 Task: Research Airbnb properties in Adilcevaz, Turkey from 26th December, 2023 to 28th December, 2023 for 2 adults. Place can be private room with 1  bedroom having 2 beds and 1 bathroom. Property type can be flat. Amenities needed are: wifi, washing machine.
Action: Mouse moved to (413, 112)
Screenshot: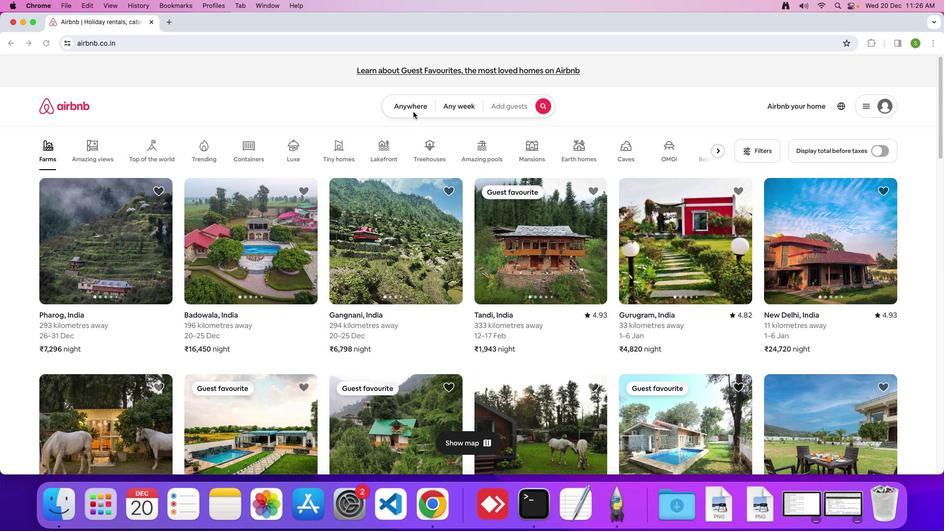 
Action: Mouse pressed left at (413, 112)
Screenshot: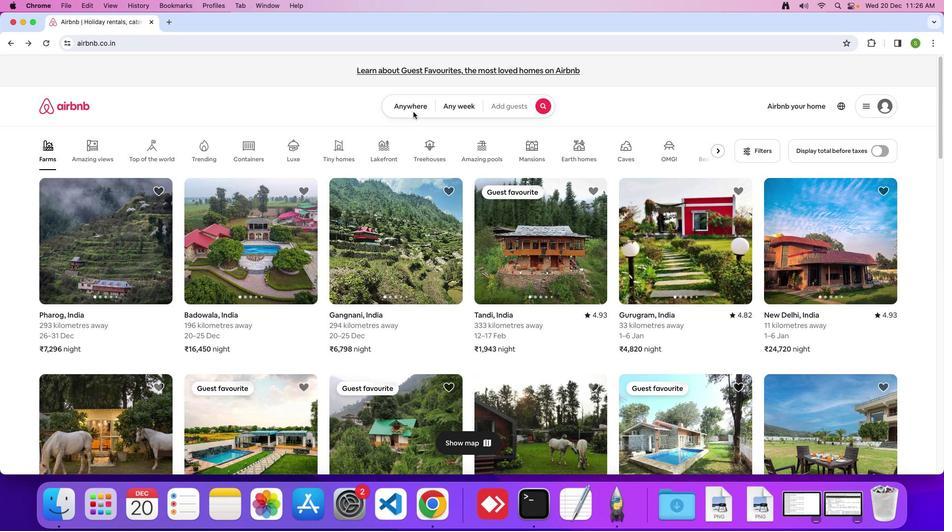 
Action: Mouse moved to (410, 107)
Screenshot: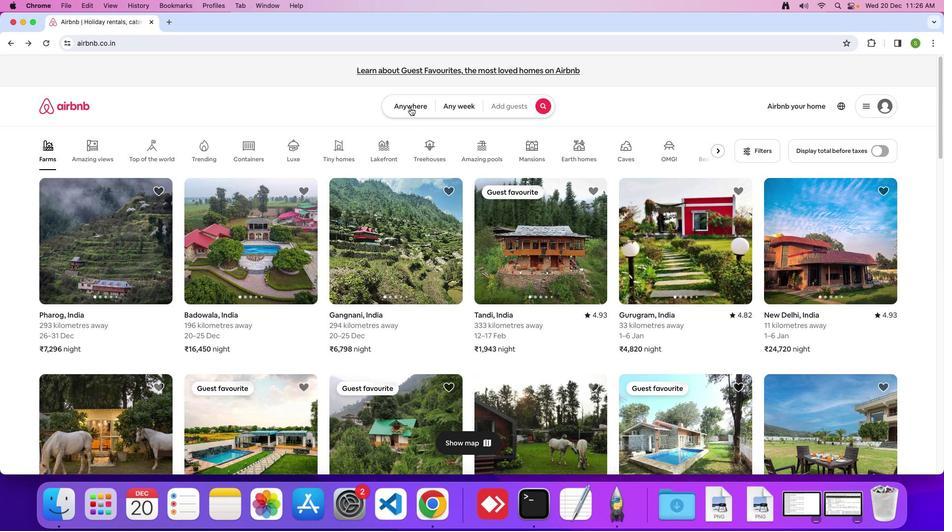 
Action: Mouse pressed left at (410, 107)
Screenshot: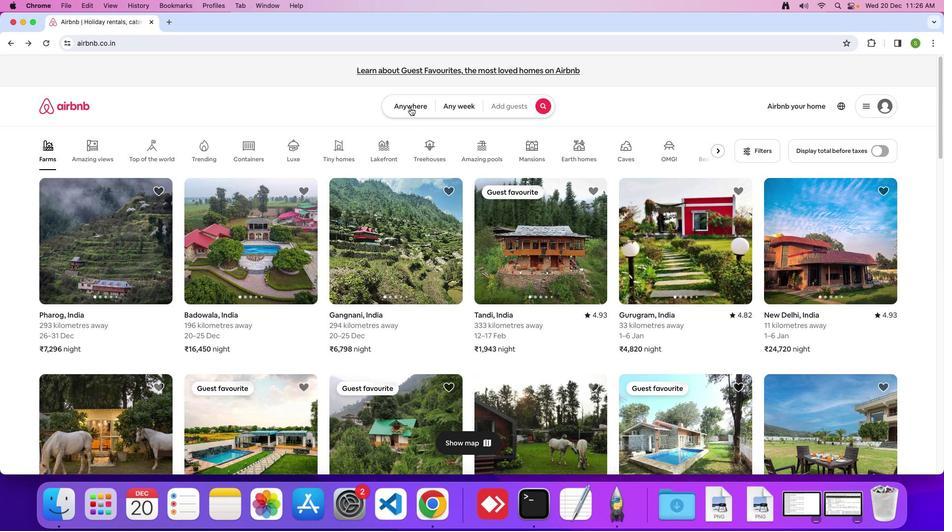 
Action: Mouse moved to (351, 138)
Screenshot: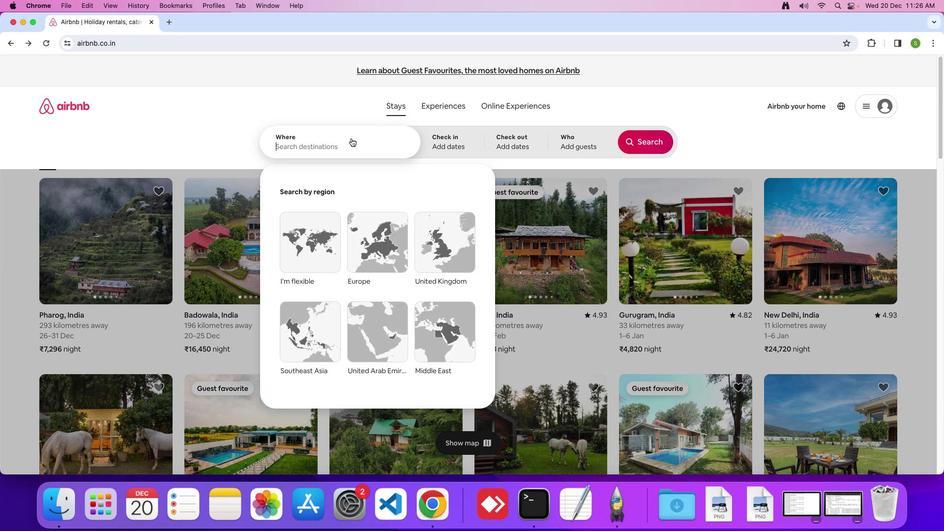 
Action: Mouse pressed left at (351, 138)
Screenshot: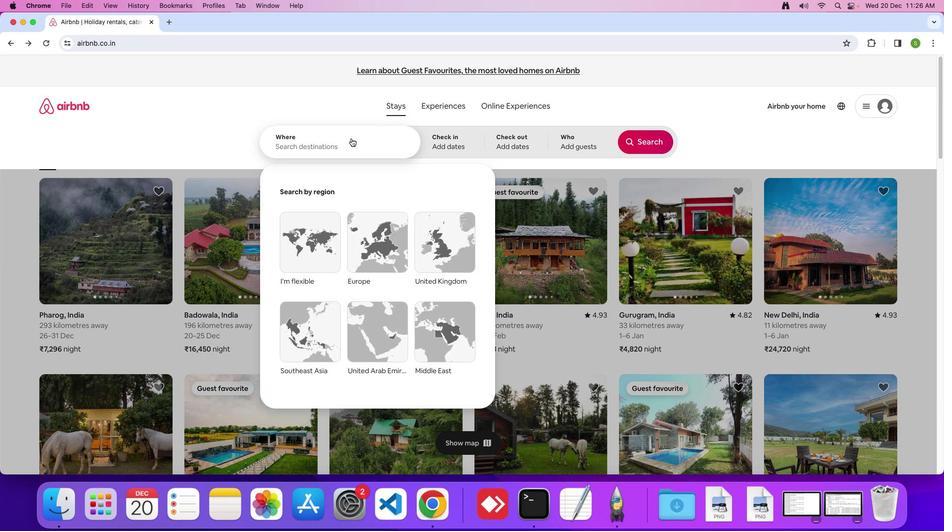 
Action: Key pressed 'A'Key.caps_lock'd''i''l''c''e''v''a''z'','Key.spaceKey.shift'T''u''r''k''e''y'Key.enter
Screenshot: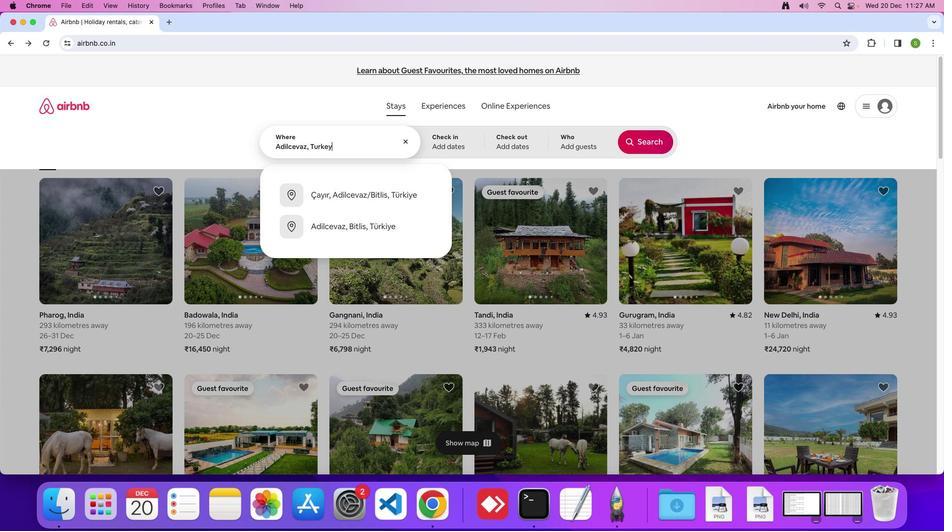 
Action: Mouse moved to (348, 358)
Screenshot: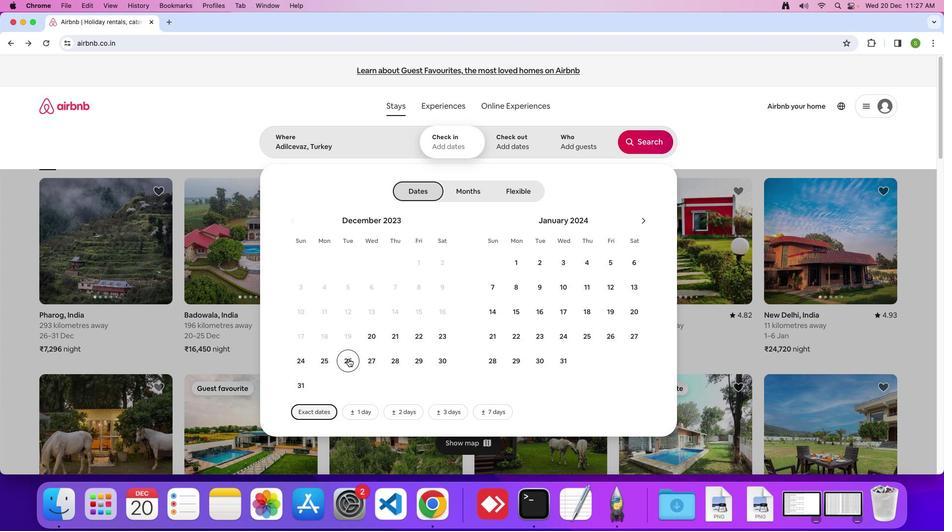 
Action: Mouse pressed left at (348, 358)
Screenshot: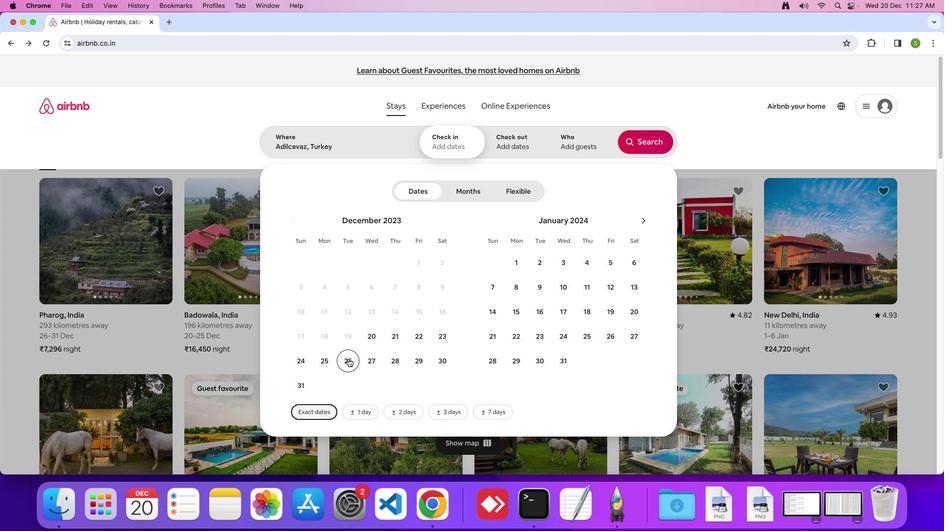 
Action: Mouse moved to (396, 363)
Screenshot: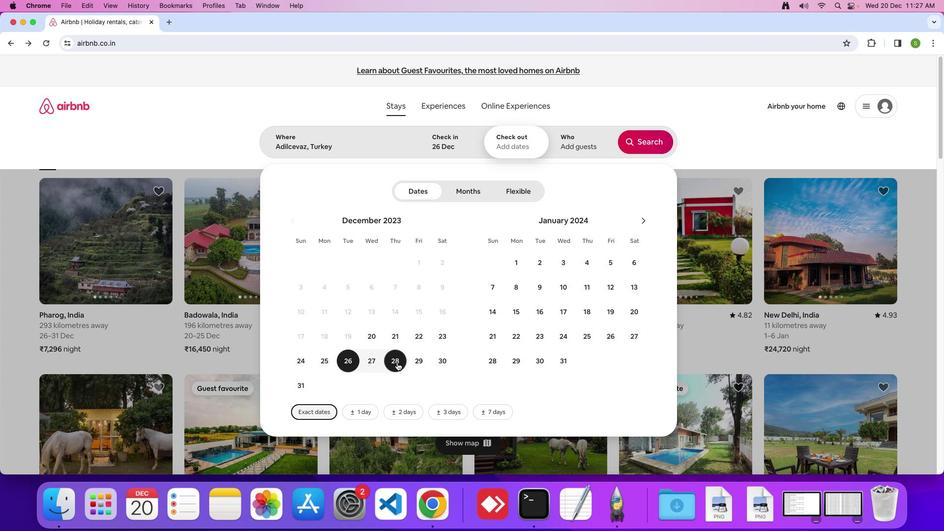 
Action: Mouse pressed left at (396, 363)
Screenshot: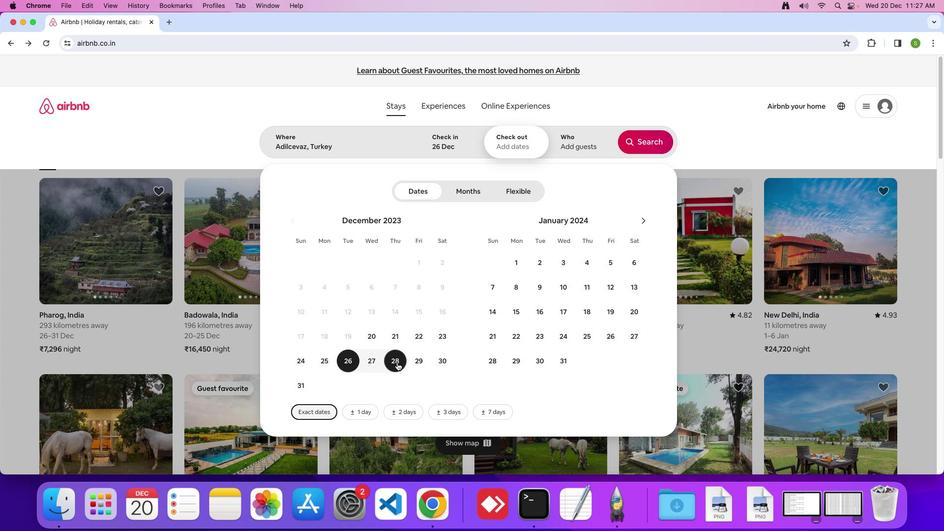 
Action: Mouse moved to (565, 139)
Screenshot: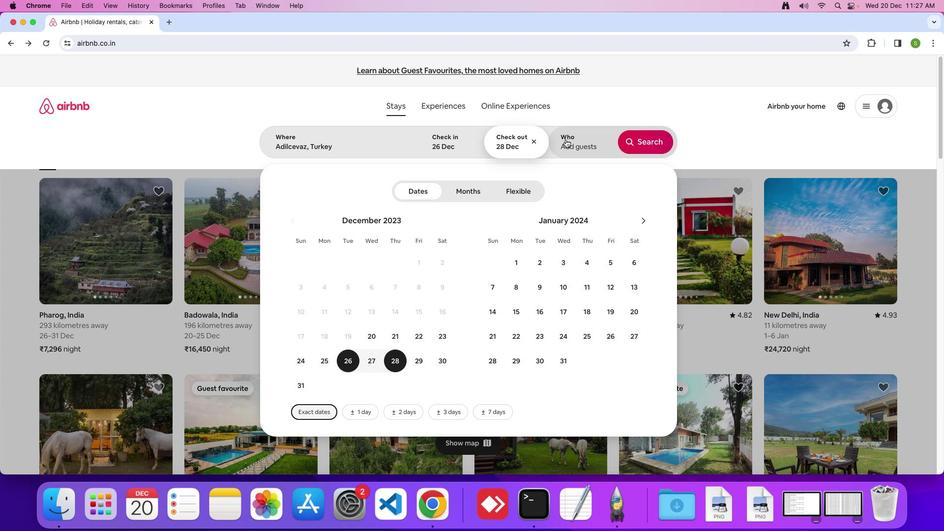 
Action: Mouse pressed left at (565, 139)
Screenshot: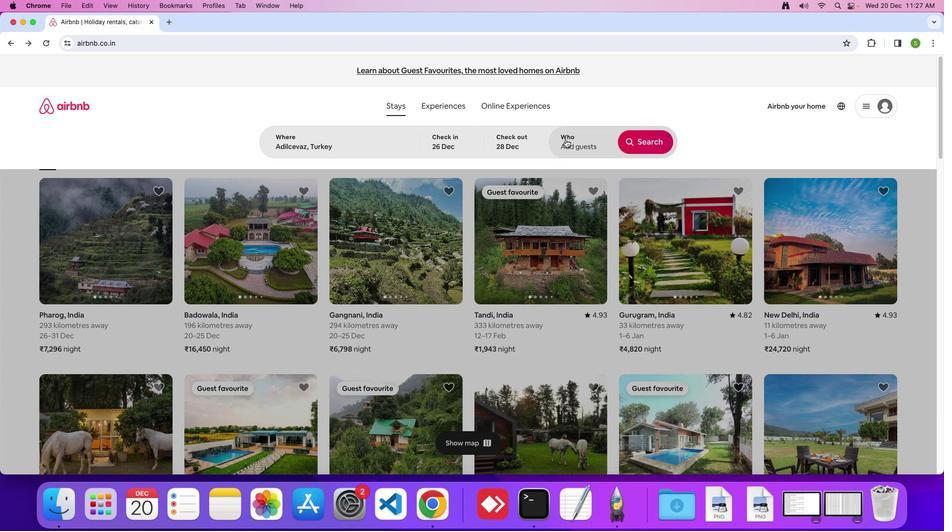 
Action: Mouse moved to (648, 196)
Screenshot: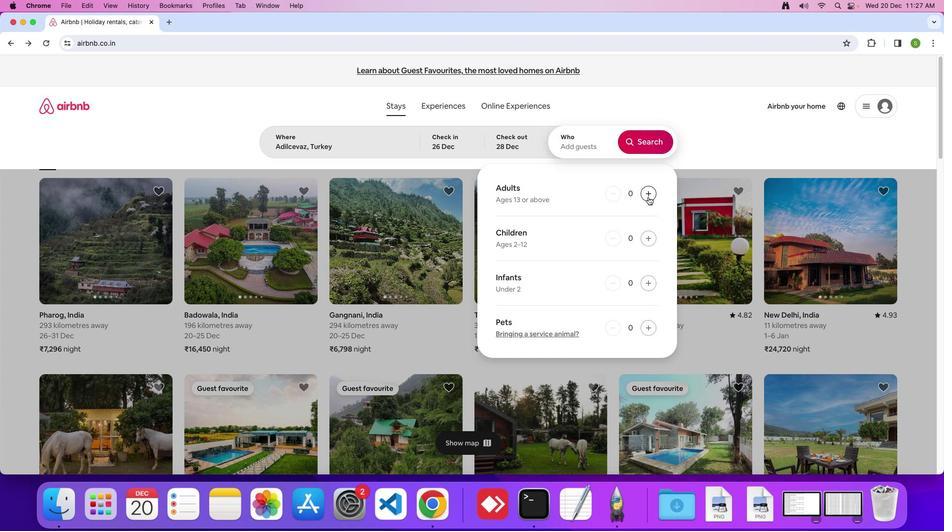 
Action: Mouse pressed left at (648, 196)
Screenshot: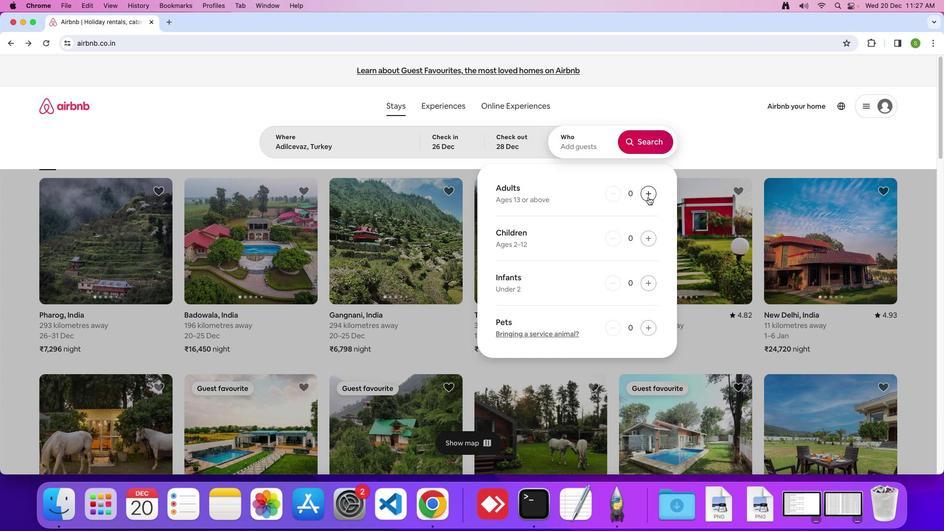 
Action: Mouse pressed left at (648, 196)
Screenshot: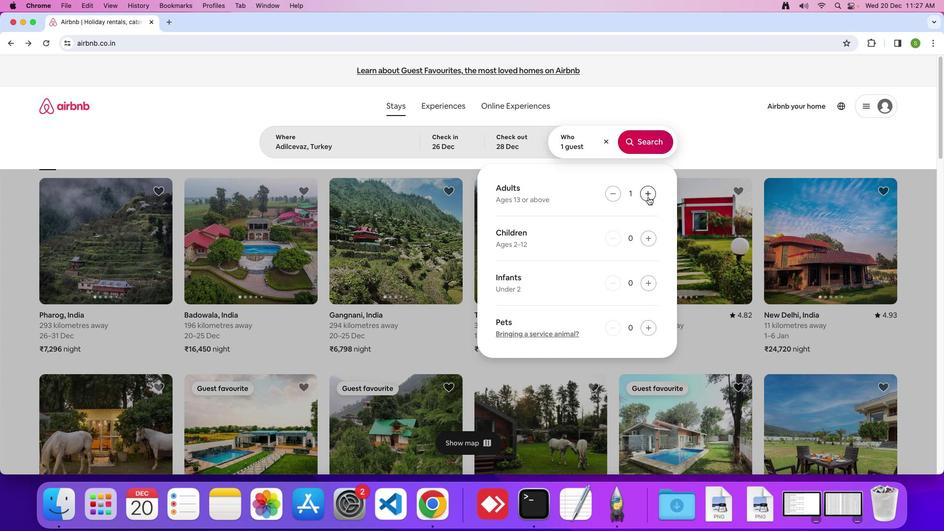 
Action: Mouse moved to (647, 147)
Screenshot: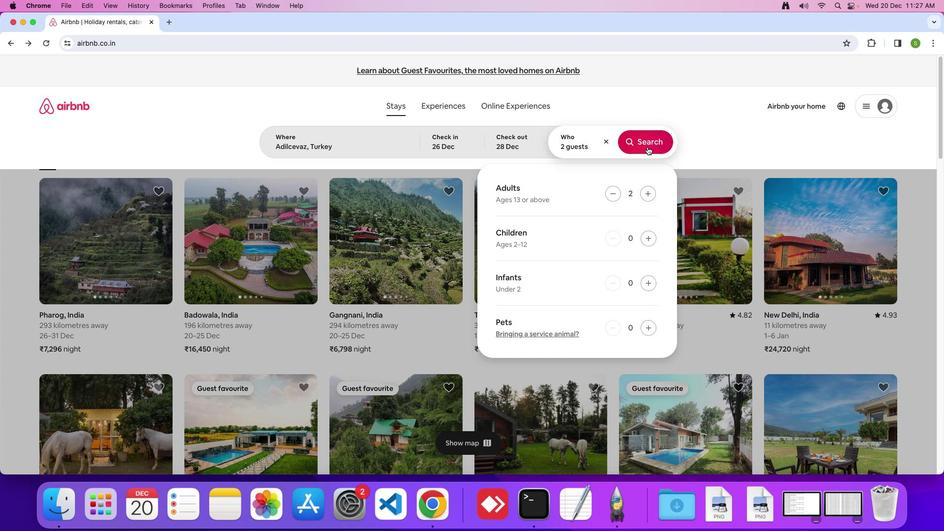 
Action: Mouse pressed left at (647, 147)
Screenshot: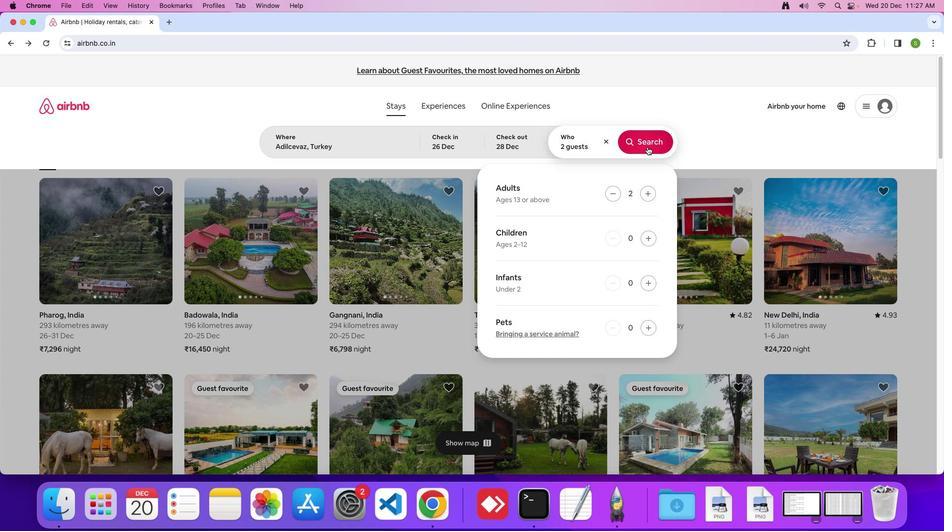 
Action: Mouse moved to (778, 116)
Screenshot: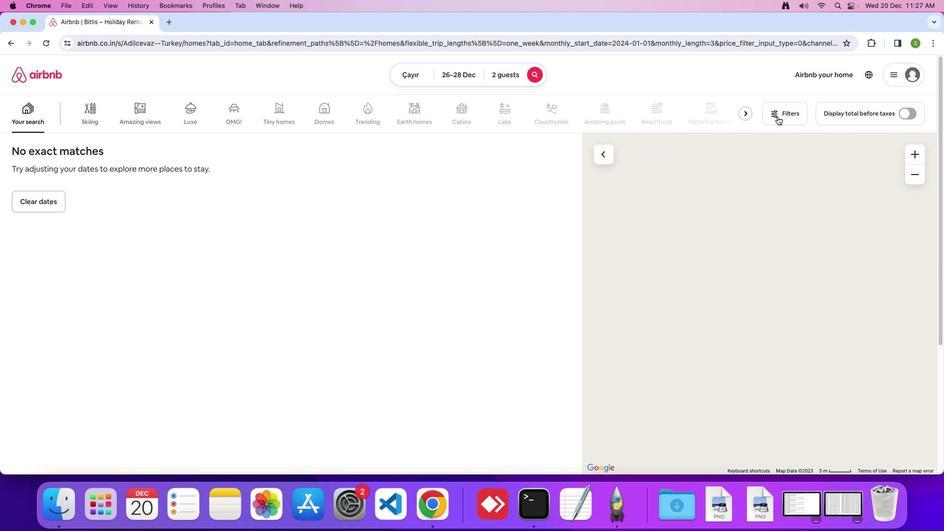 
Action: Mouse pressed left at (778, 116)
Screenshot: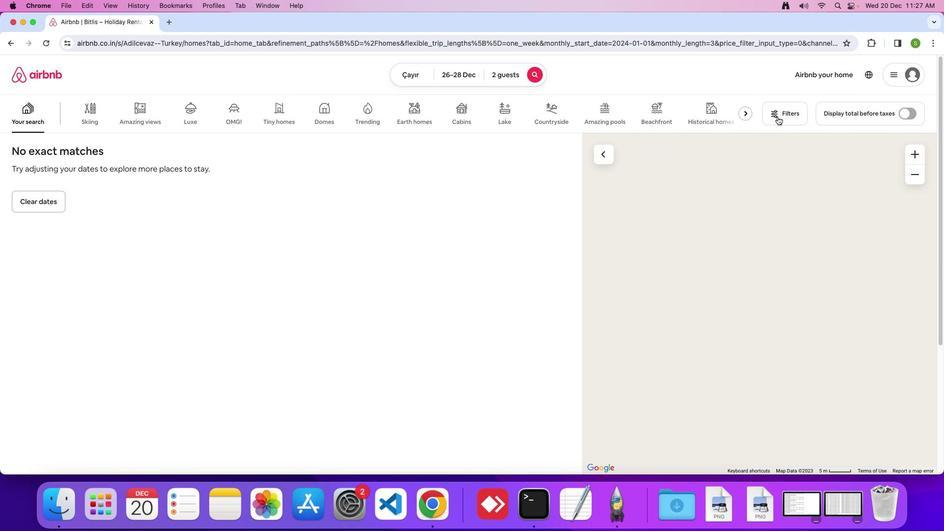 
Action: Mouse moved to (406, 298)
Screenshot: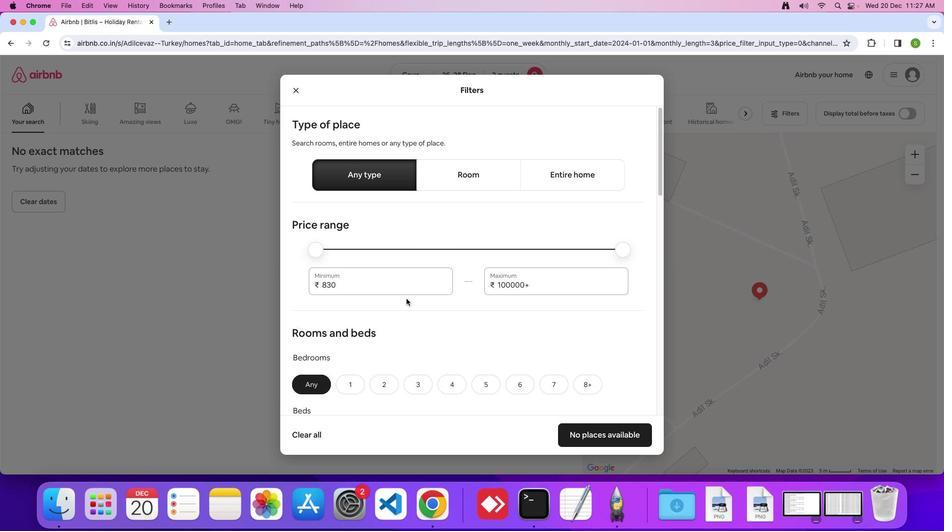 
Action: Mouse scrolled (406, 298) with delta (0, 0)
Screenshot: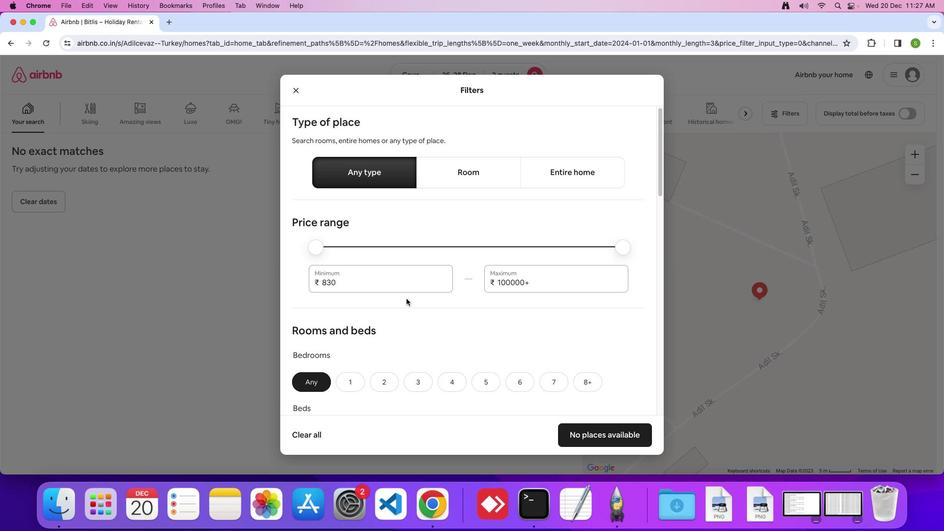 
Action: Mouse scrolled (406, 298) with delta (0, 0)
Screenshot: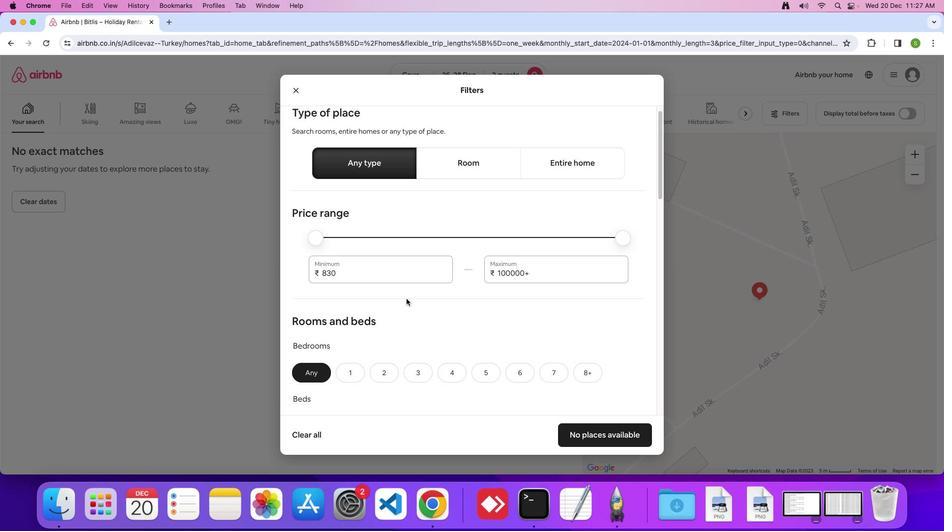 
Action: Mouse scrolled (406, 298) with delta (0, 0)
Screenshot: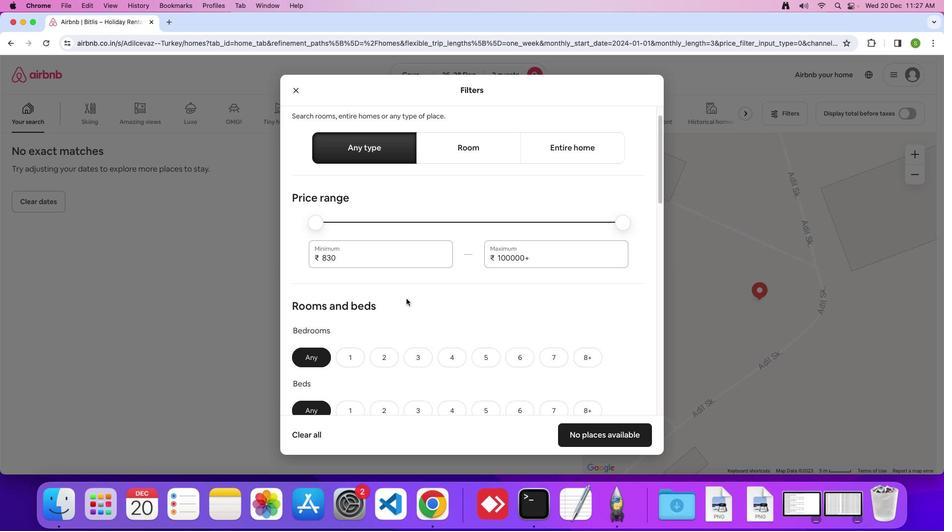 
Action: Mouse scrolled (406, 298) with delta (0, 0)
Screenshot: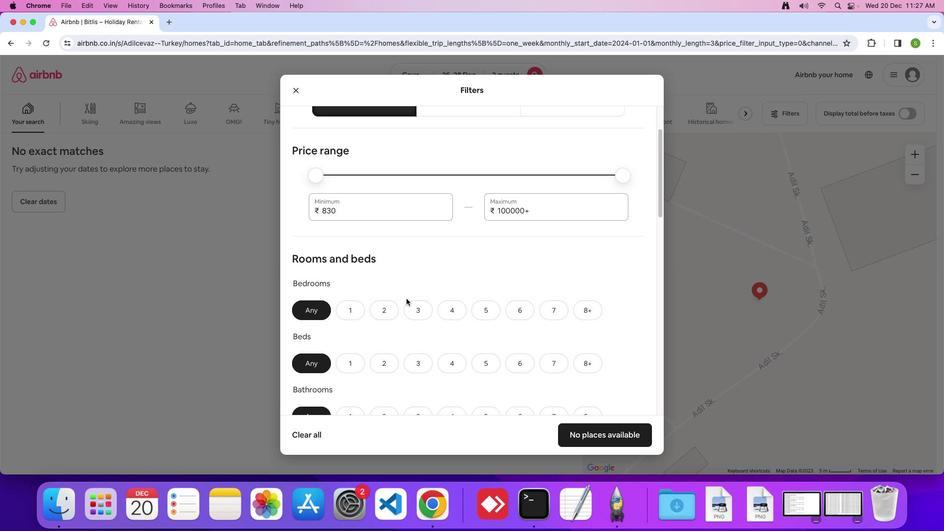 
Action: Mouse scrolled (406, 298) with delta (0, 0)
Screenshot: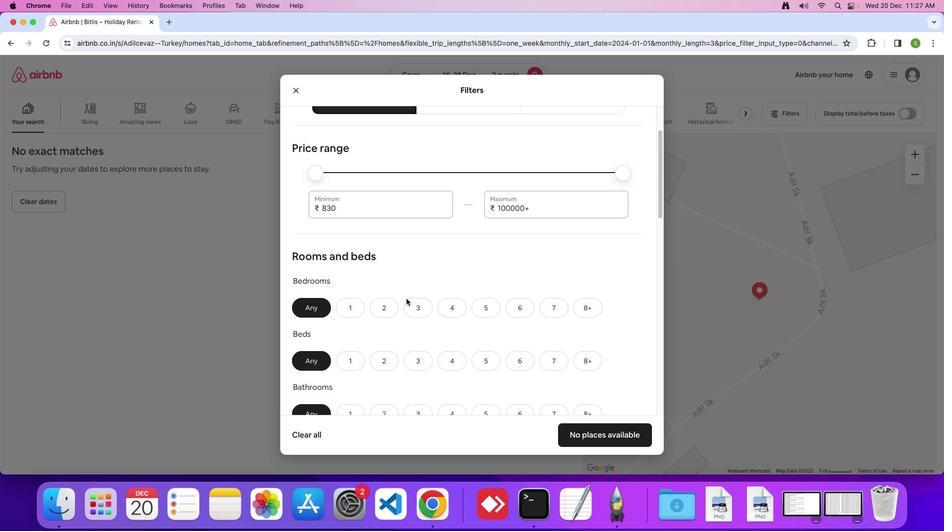 
Action: Mouse scrolled (406, 298) with delta (0, 0)
Screenshot: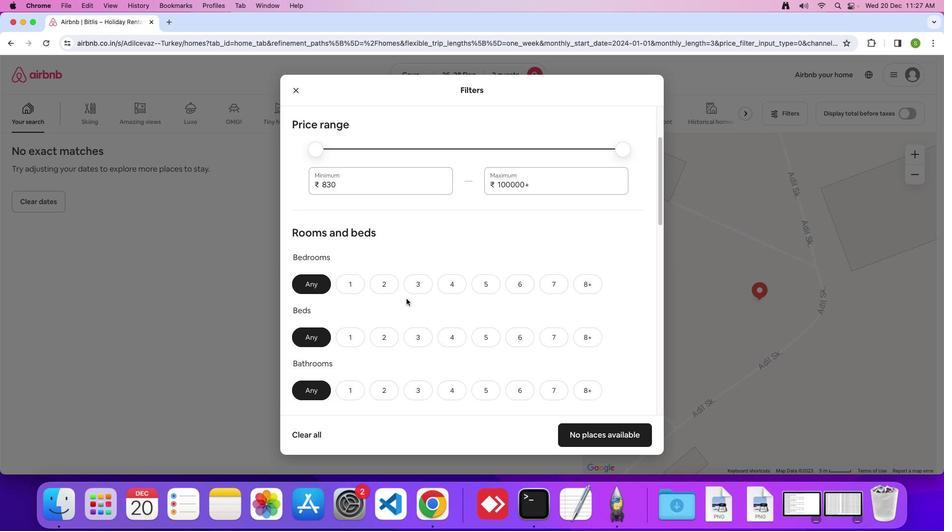 
Action: Mouse moved to (354, 275)
Screenshot: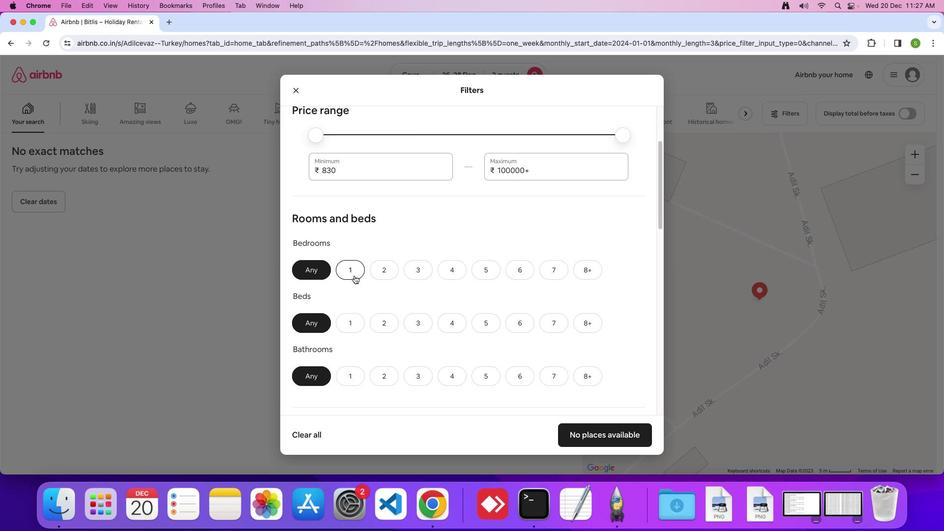
Action: Mouse pressed left at (354, 275)
Screenshot: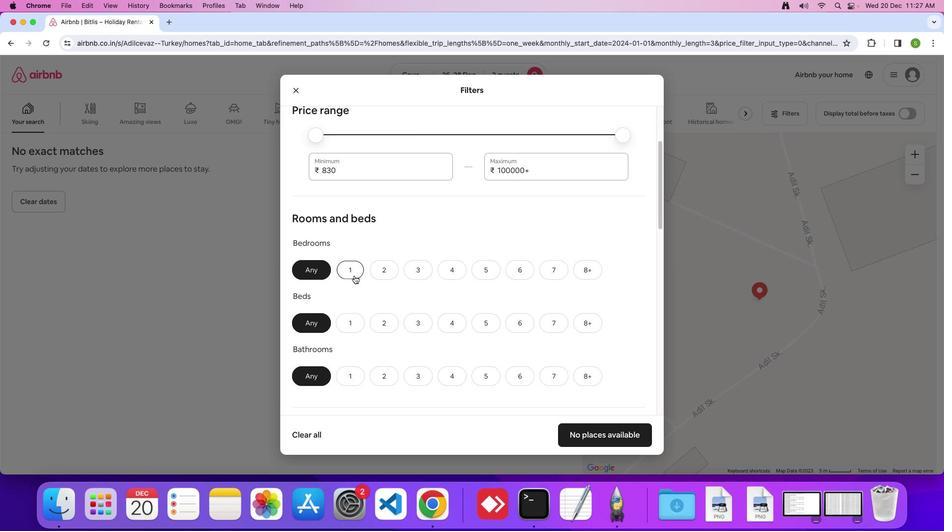 
Action: Mouse moved to (378, 325)
Screenshot: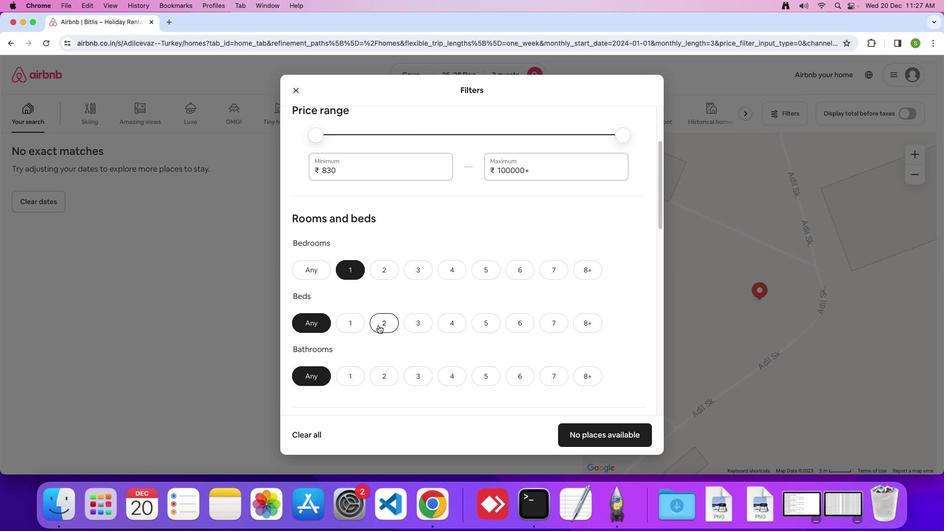 
Action: Mouse pressed left at (378, 325)
Screenshot: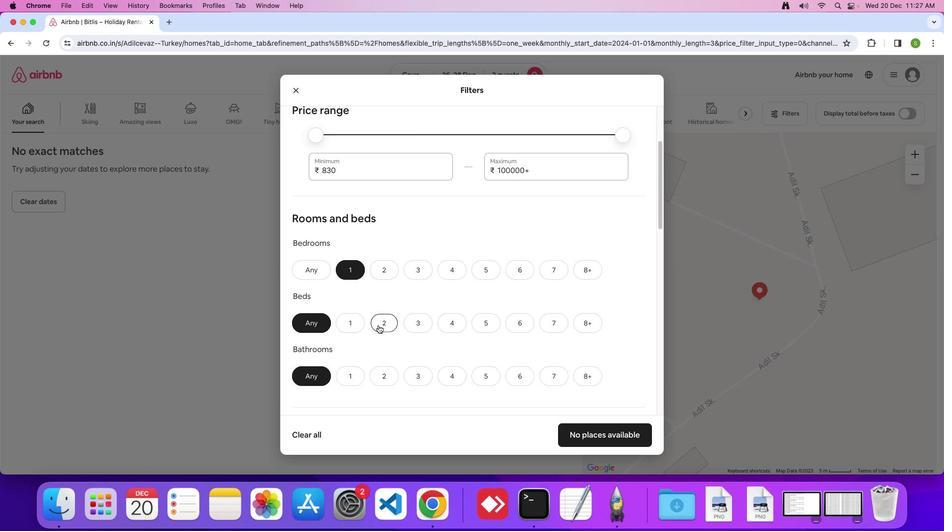 
Action: Mouse moved to (346, 376)
Screenshot: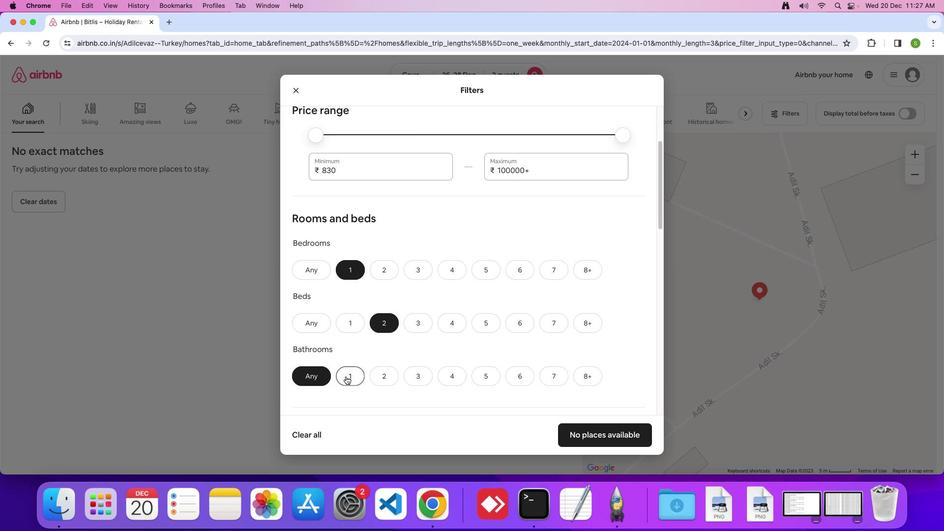 
Action: Mouse pressed left at (346, 376)
Screenshot: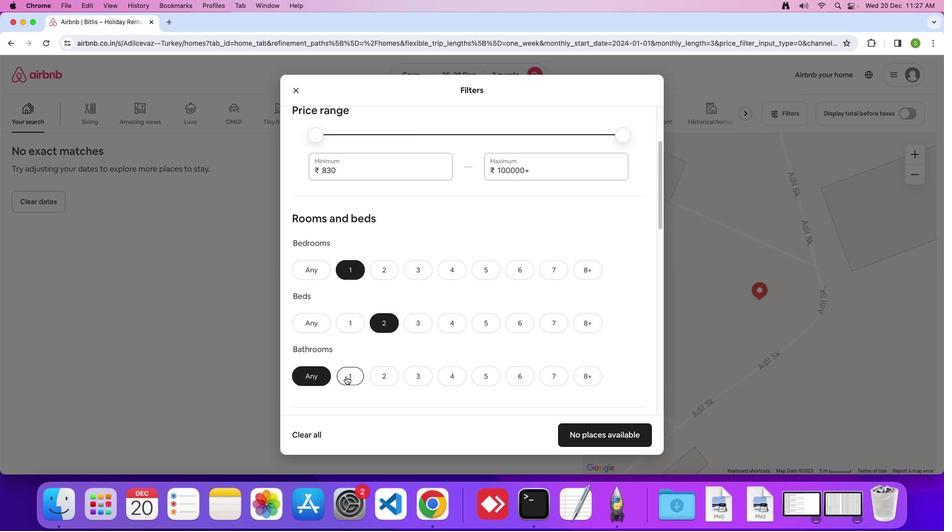 
Action: Mouse moved to (424, 324)
Screenshot: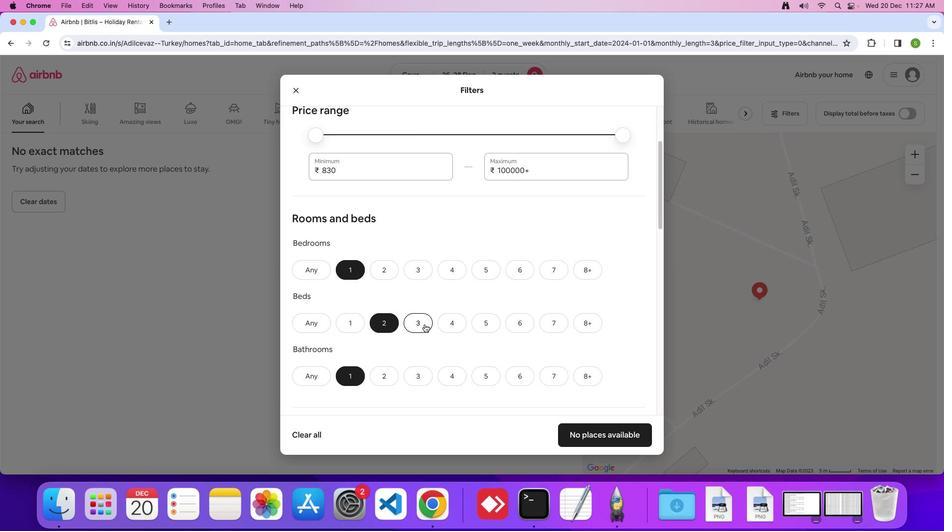
Action: Mouse scrolled (424, 324) with delta (0, 0)
Screenshot: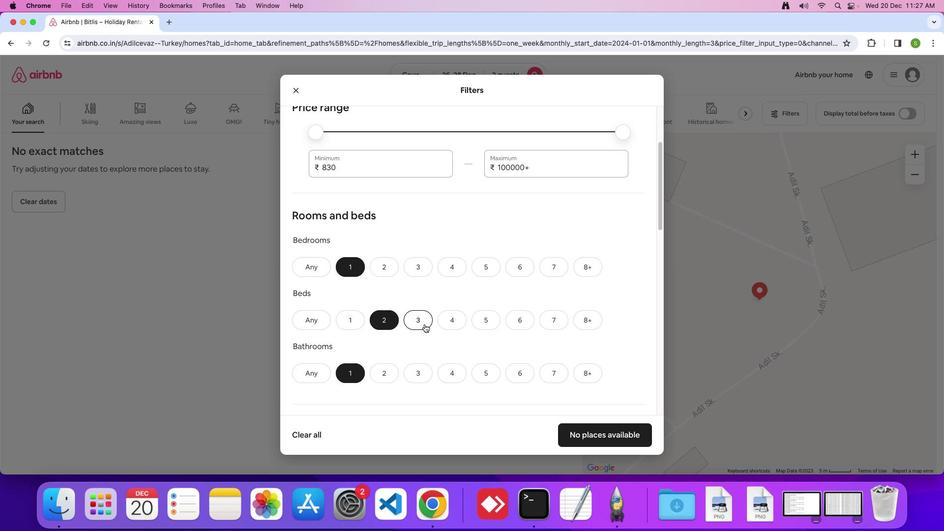 
Action: Mouse scrolled (424, 324) with delta (0, 0)
Screenshot: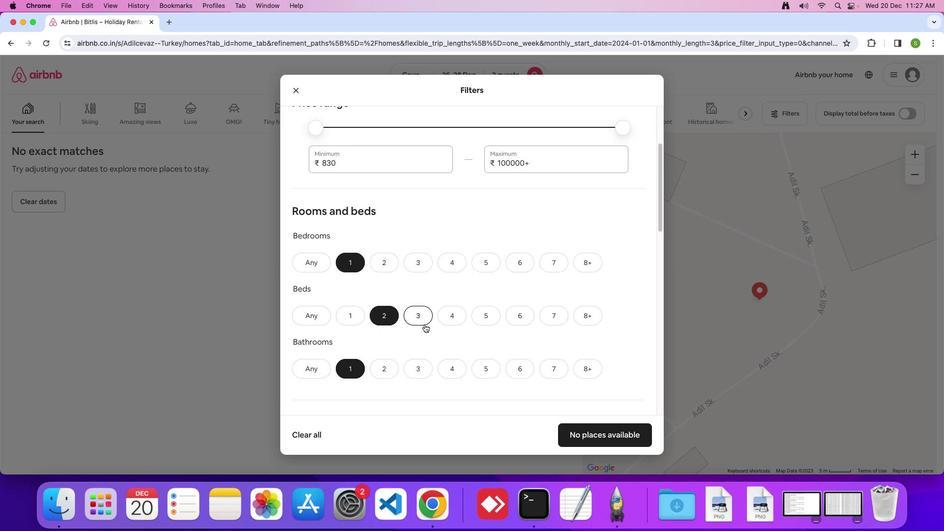 
Action: Mouse scrolled (424, 324) with delta (0, 0)
Screenshot: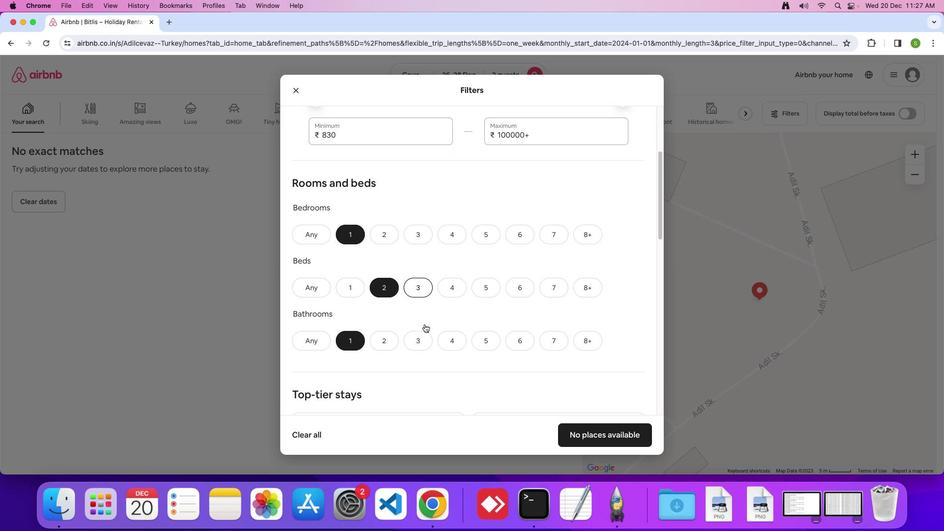 
Action: Mouse scrolled (424, 324) with delta (0, 0)
Screenshot: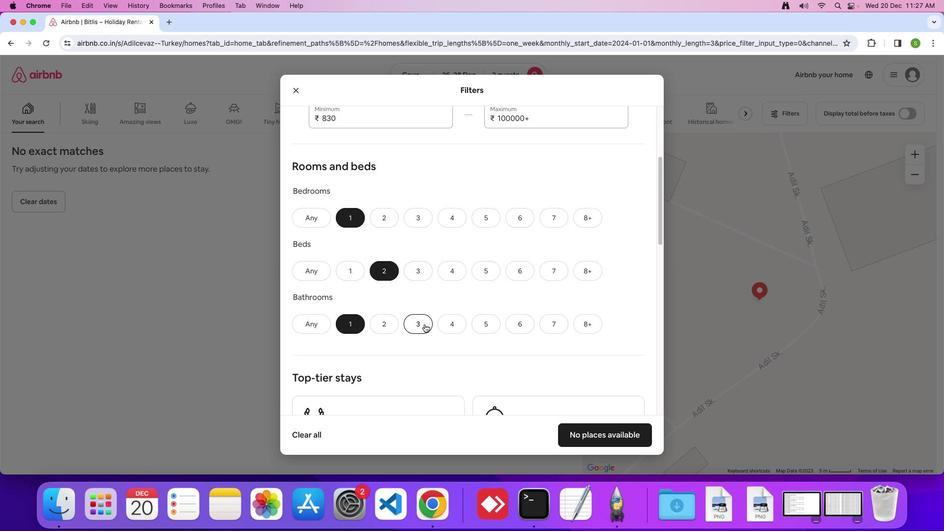 
Action: Mouse scrolled (424, 324) with delta (0, 0)
Screenshot: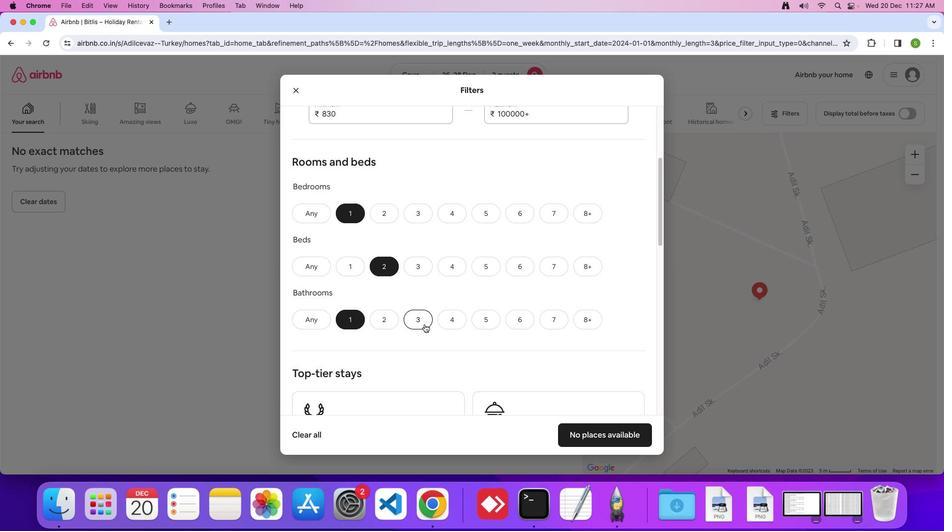 
Action: Mouse scrolled (424, 324) with delta (0, 0)
Screenshot: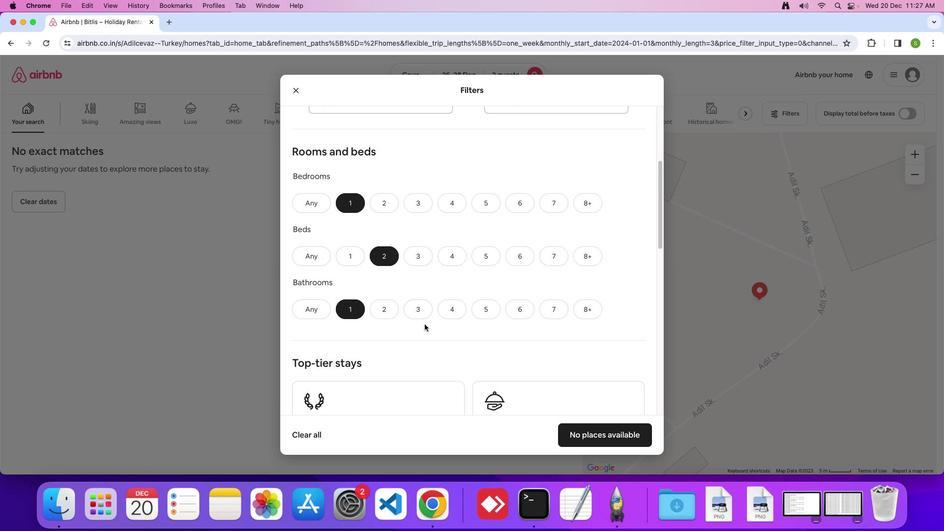 
Action: Mouse scrolled (424, 324) with delta (0, 0)
Screenshot: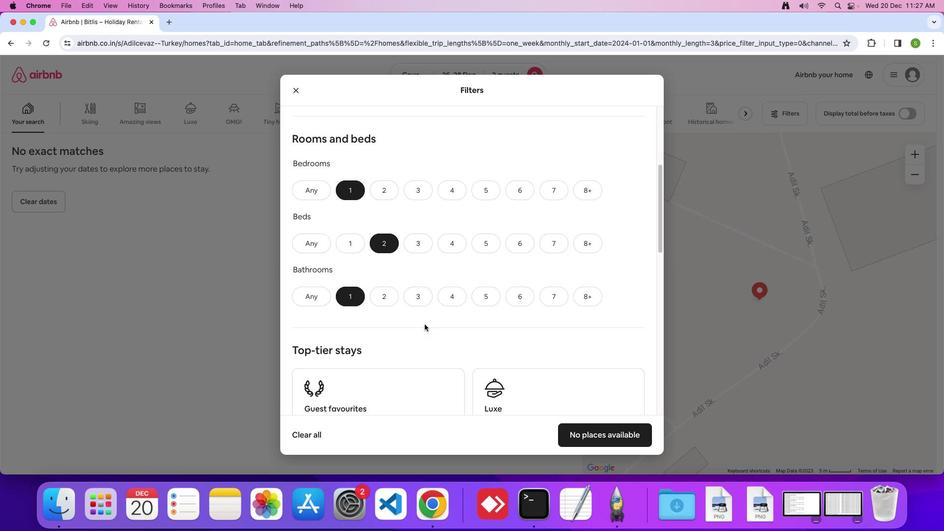
Action: Mouse scrolled (424, 324) with delta (0, 0)
Screenshot: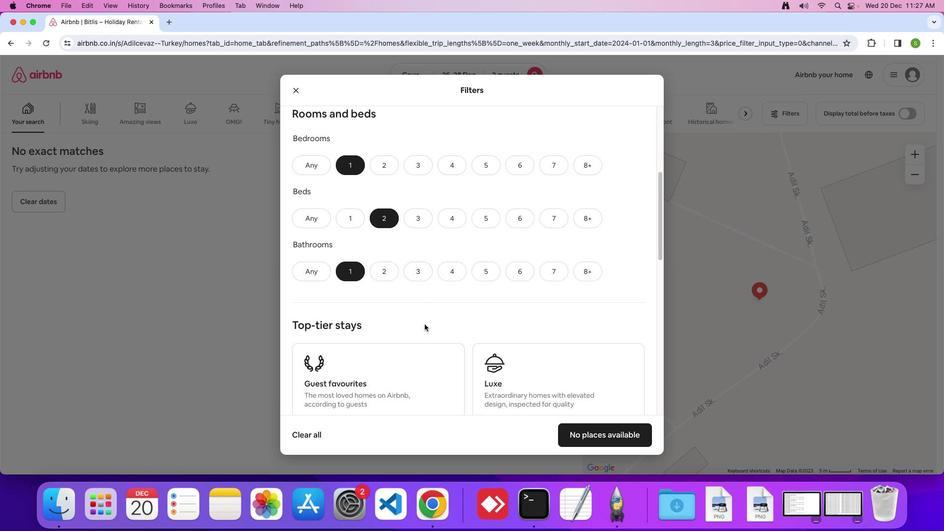 
Action: Mouse scrolled (424, 324) with delta (0, 0)
Screenshot: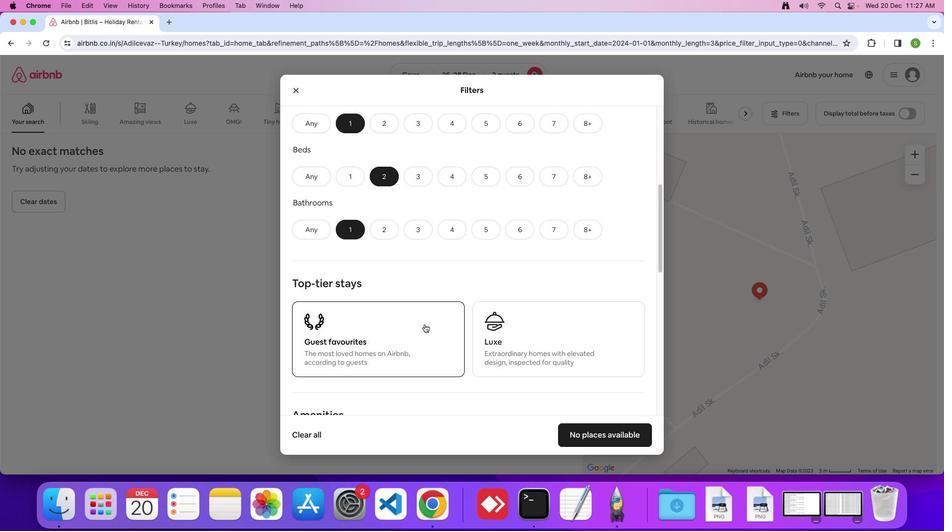 
Action: Mouse scrolled (424, 324) with delta (0, 0)
Screenshot: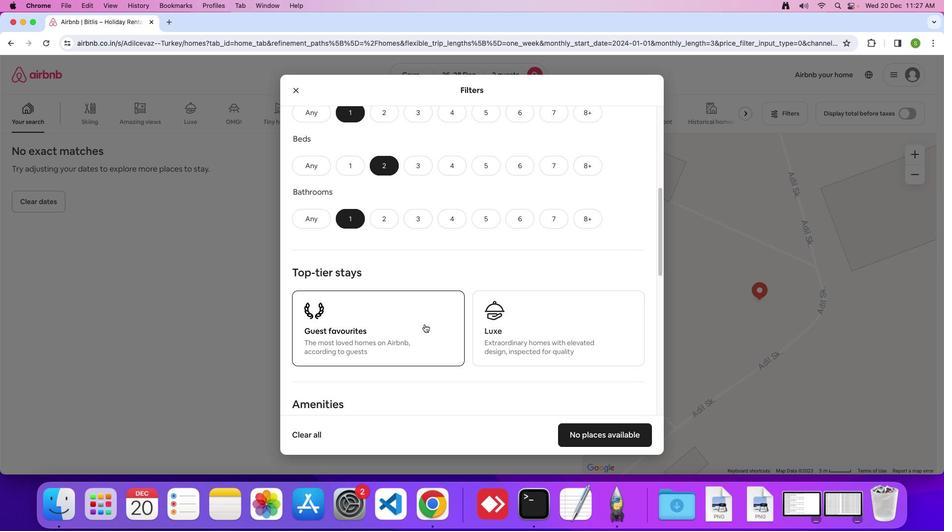 
Action: Mouse scrolled (424, 324) with delta (0, -1)
Screenshot: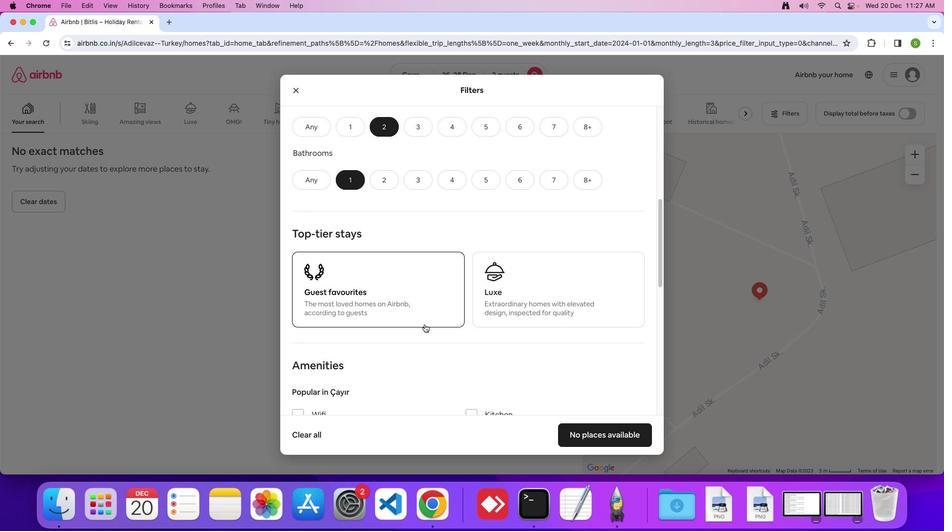 
Action: Mouse scrolled (424, 324) with delta (0, 0)
Screenshot: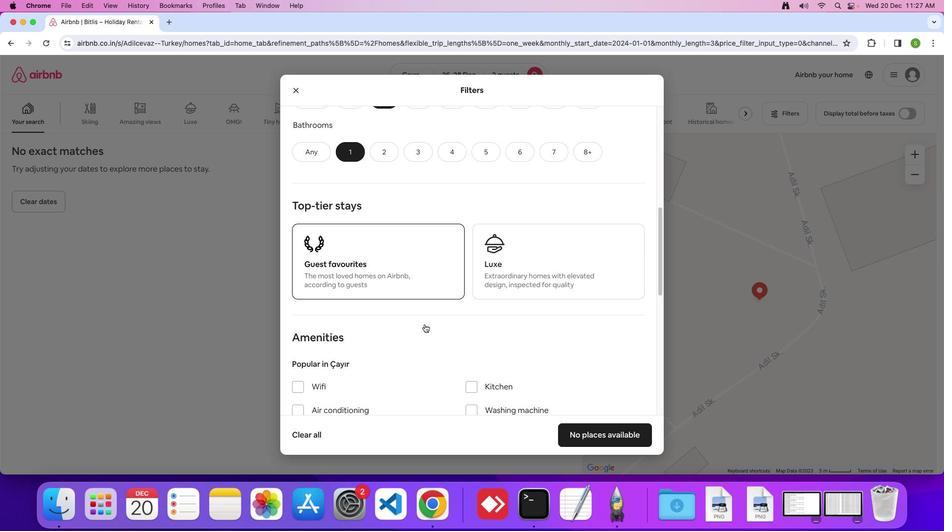 
Action: Mouse scrolled (424, 324) with delta (0, 0)
Screenshot: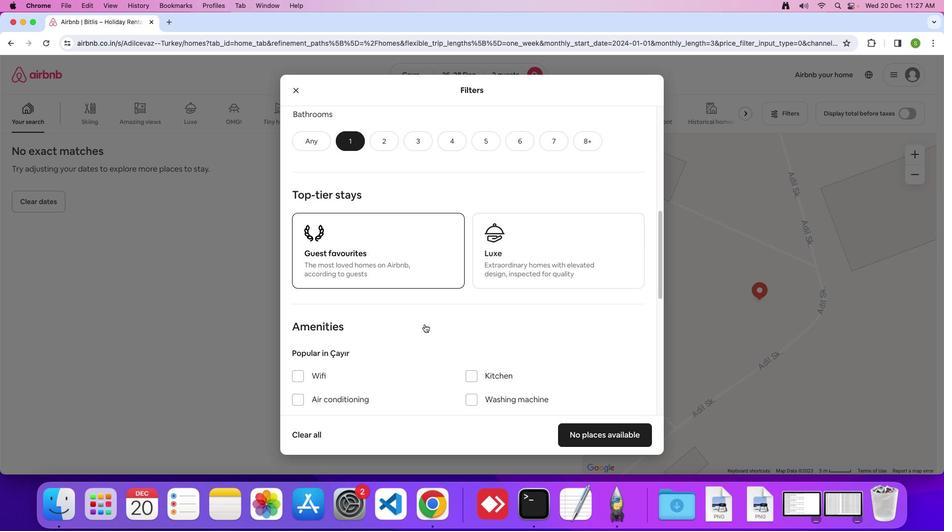 
Action: Mouse scrolled (424, 324) with delta (0, 0)
Screenshot: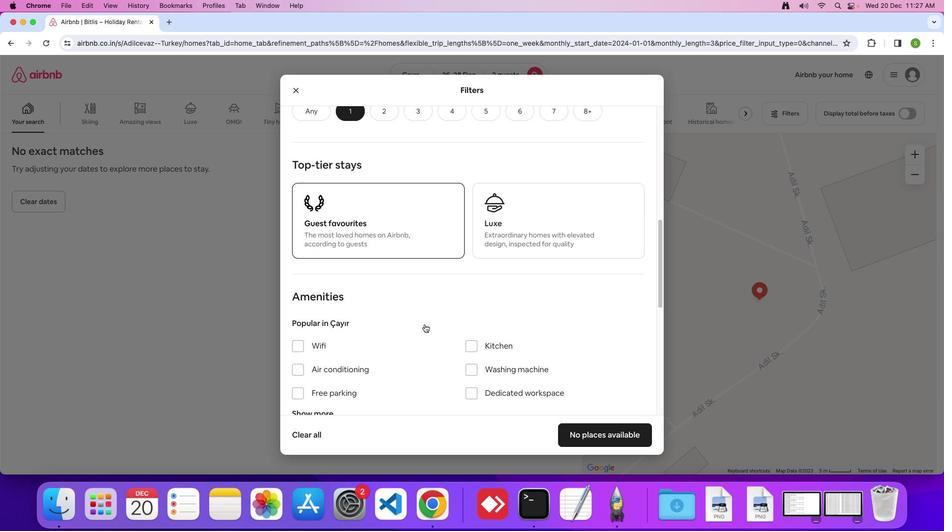 
Action: Mouse scrolled (424, 324) with delta (0, 0)
Screenshot: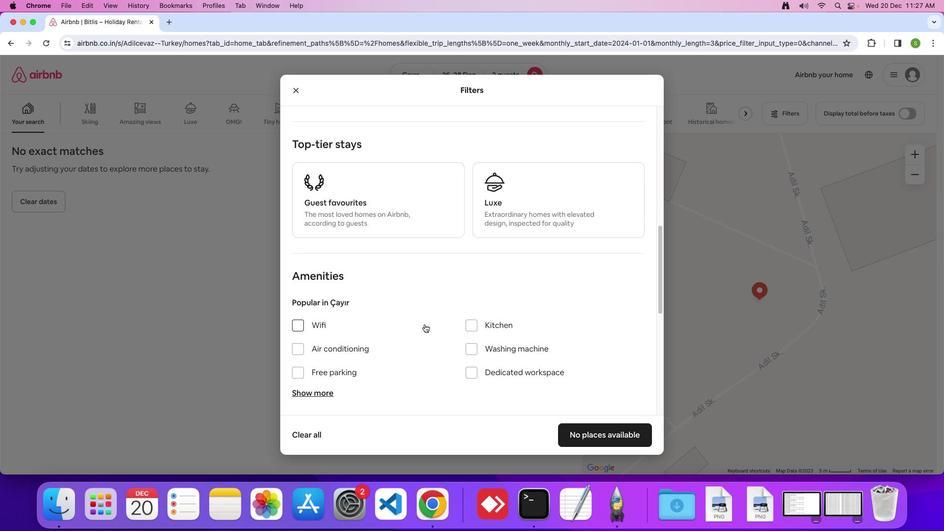 
Action: Mouse scrolled (424, 324) with delta (0, 0)
Screenshot: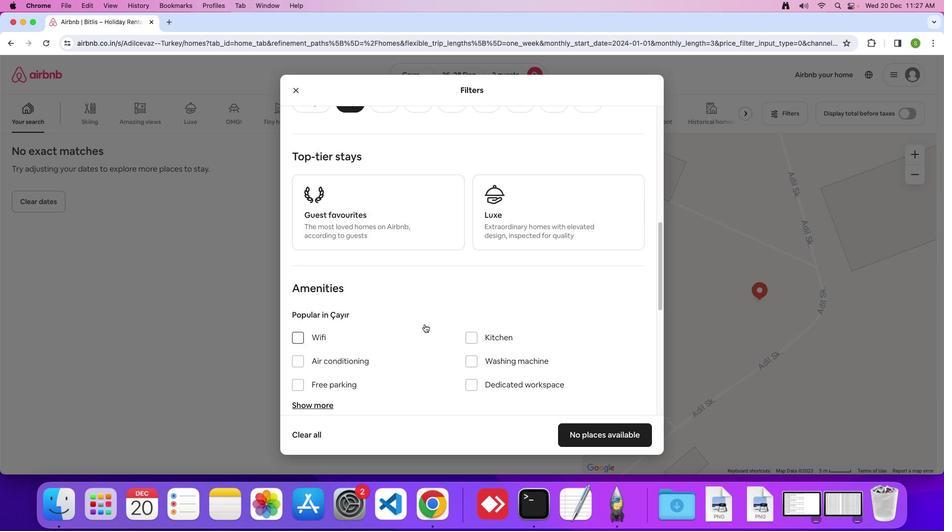 
Action: Mouse scrolled (424, 324) with delta (0, 1)
Screenshot: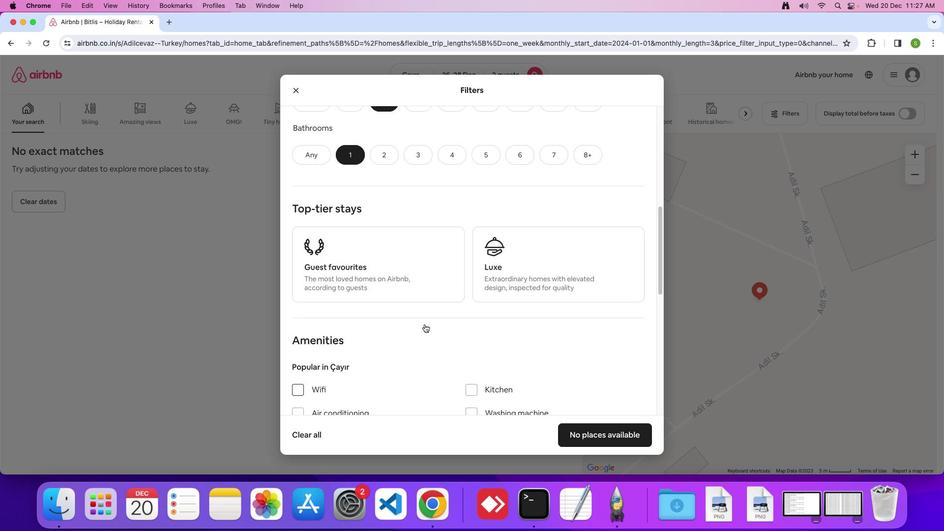 
Action: Mouse scrolled (424, 324) with delta (0, 0)
Screenshot: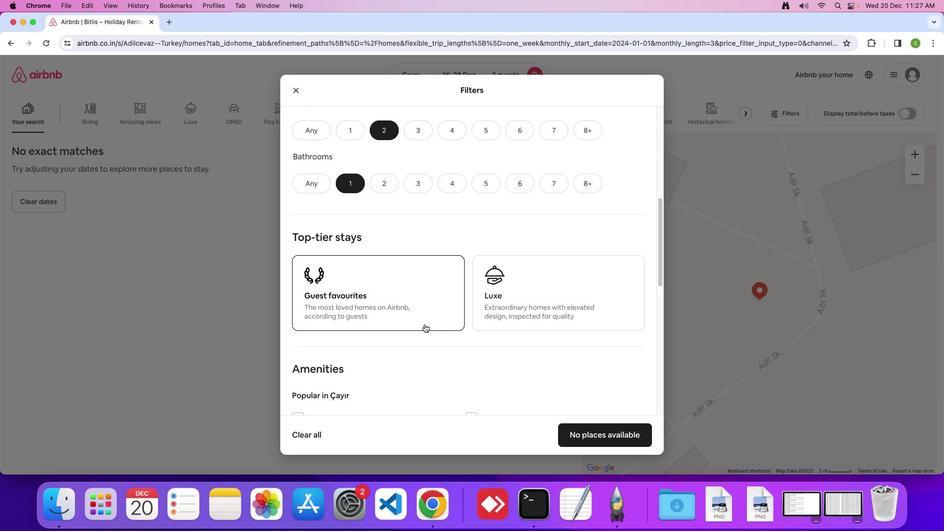 
Action: Mouse scrolled (424, 324) with delta (0, 0)
Screenshot: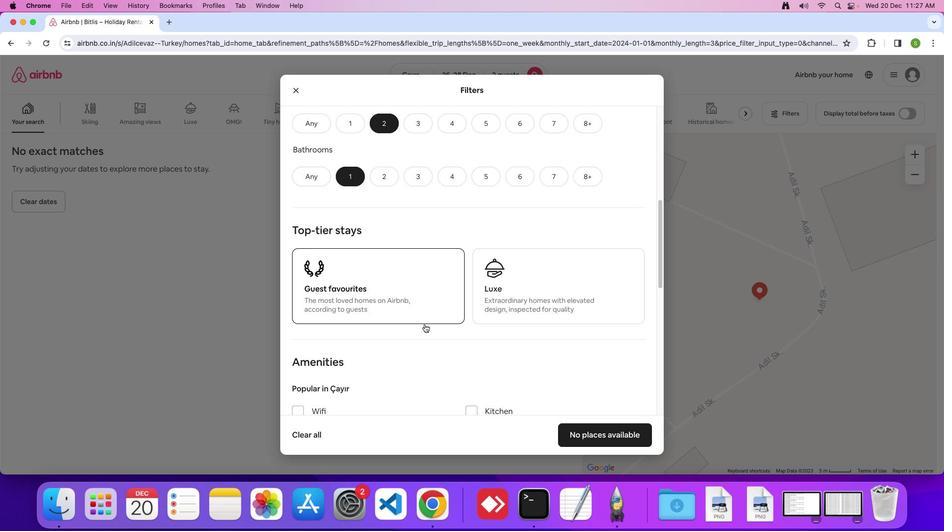 
Action: Mouse scrolled (424, 324) with delta (0, 0)
Screenshot: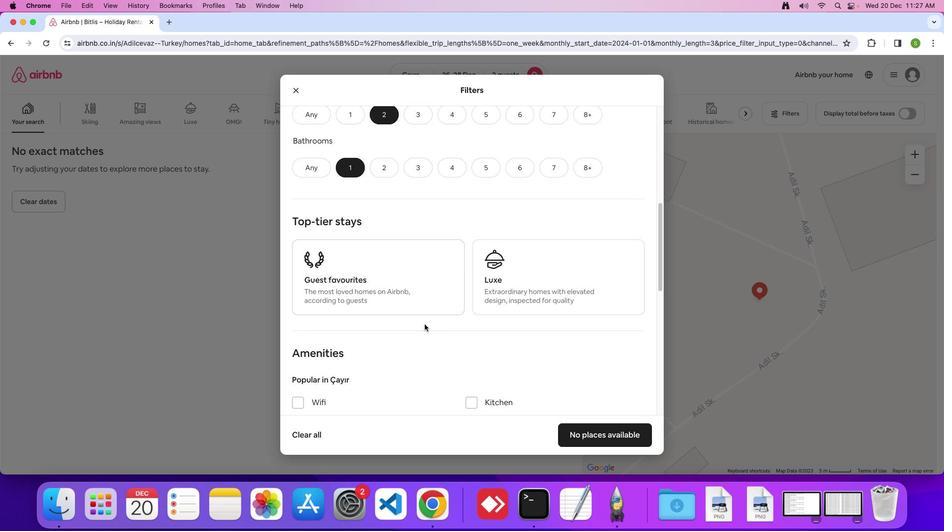 
Action: Mouse scrolled (424, 324) with delta (0, 0)
Screenshot: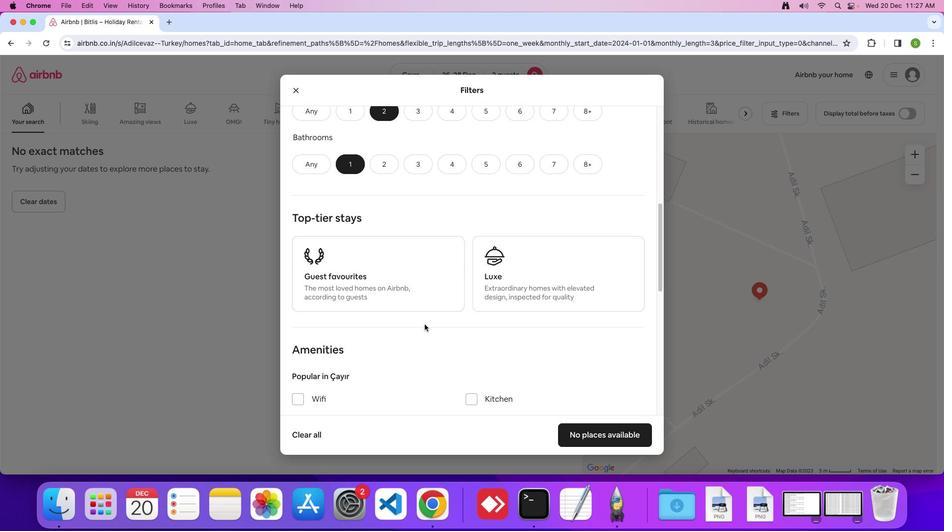 
Action: Mouse scrolled (424, 324) with delta (0, 0)
Screenshot: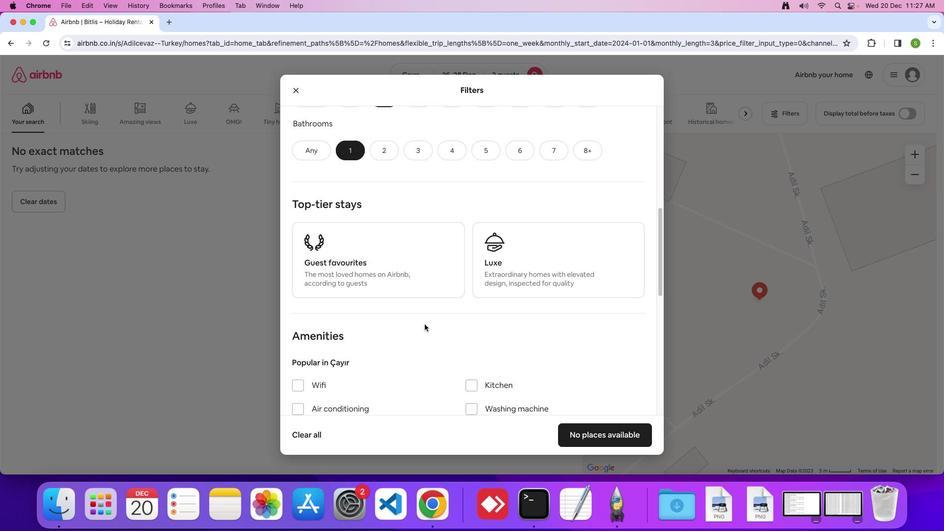 
Action: Mouse scrolled (424, 324) with delta (0, 0)
Screenshot: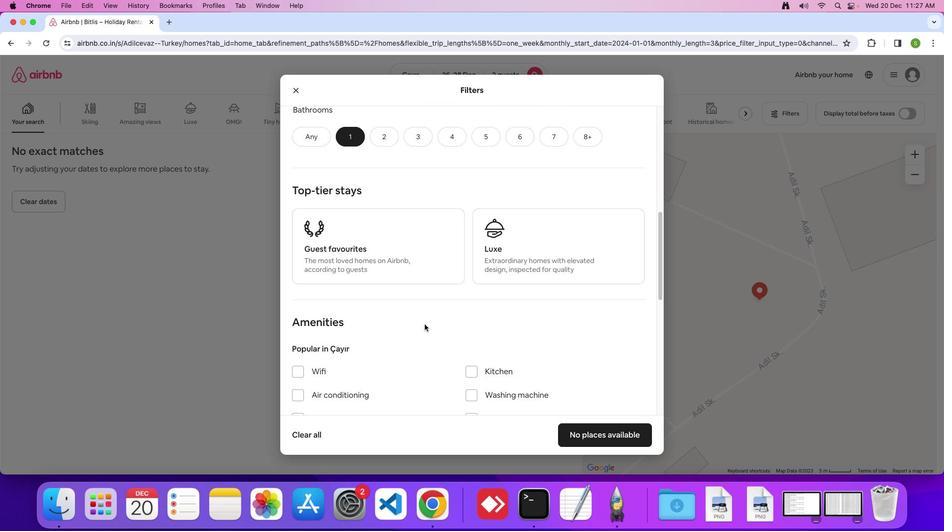
Action: Mouse scrolled (424, 324) with delta (0, -1)
Screenshot: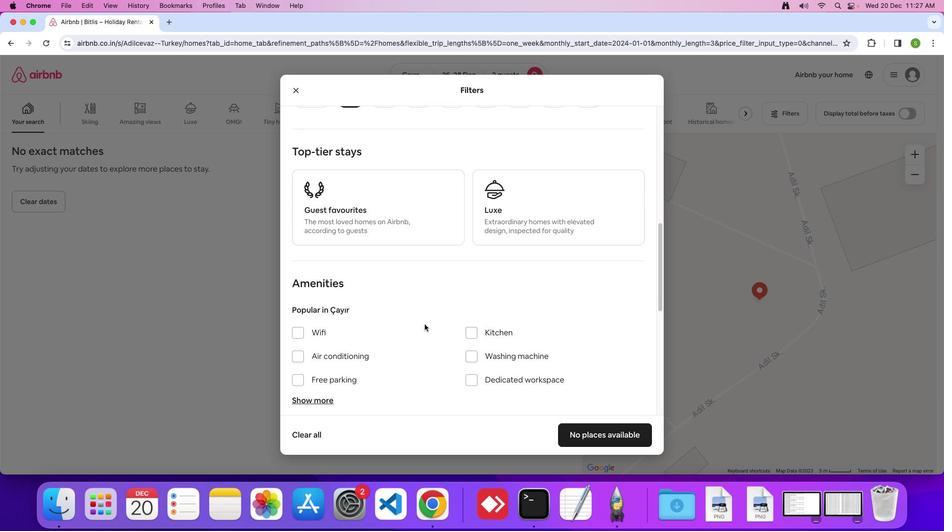 
Action: Mouse scrolled (424, 324) with delta (0, 0)
Screenshot: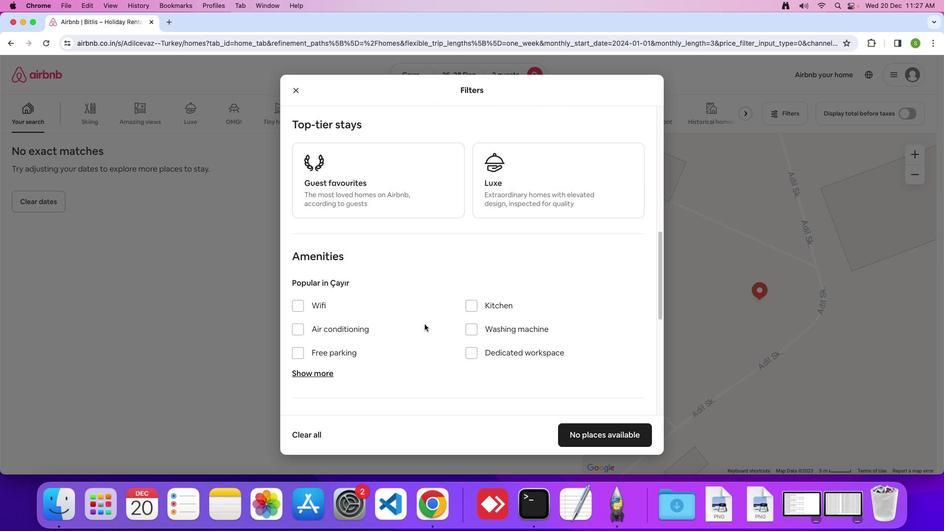 
Action: Mouse scrolled (424, 324) with delta (0, 0)
Screenshot: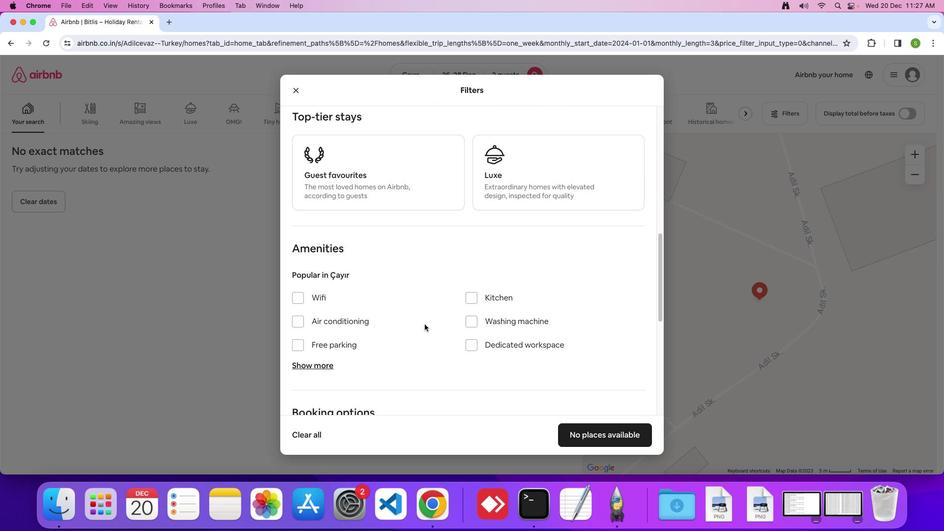 
Action: Mouse scrolled (424, 324) with delta (0, 0)
Screenshot: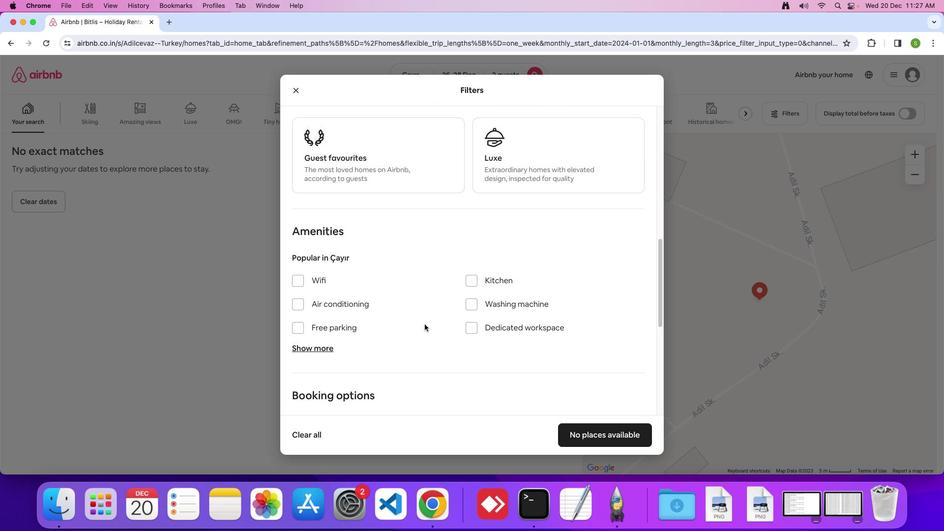 
Action: Mouse moved to (302, 268)
Screenshot: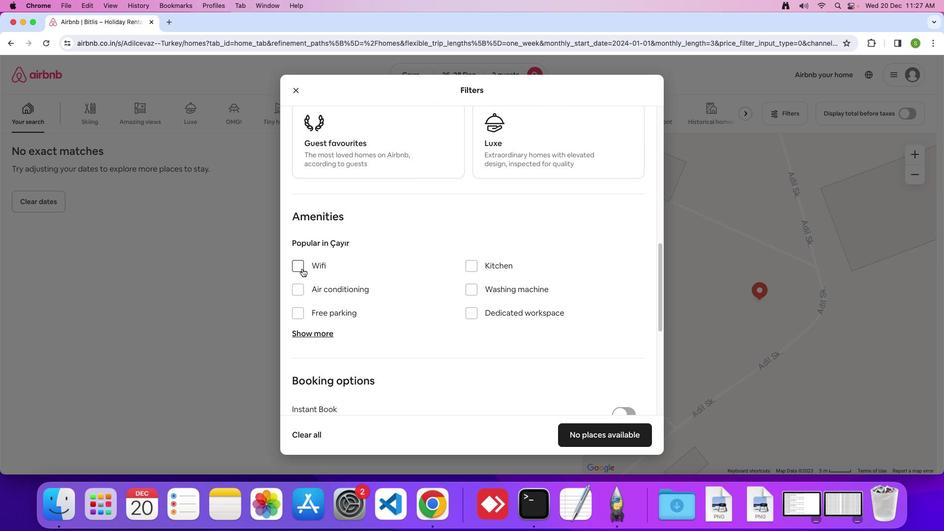 
Action: Mouse pressed left at (302, 268)
Screenshot: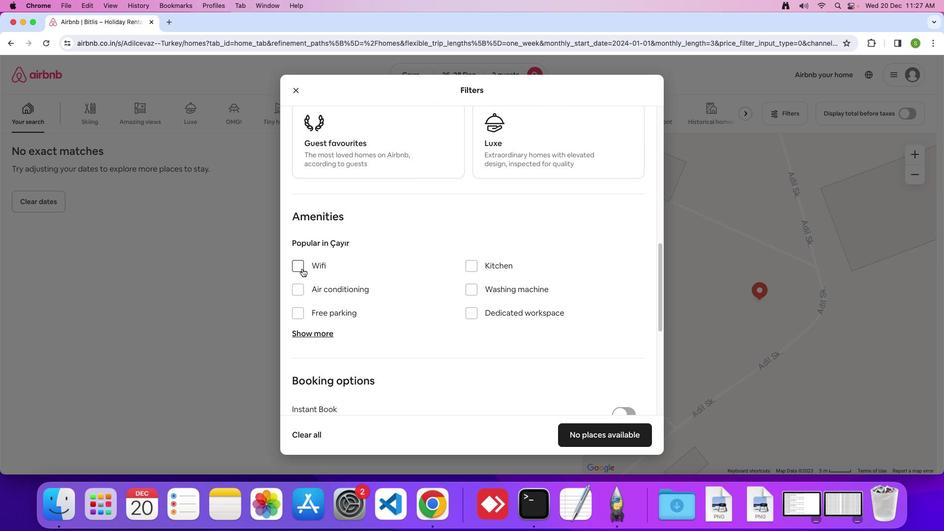
Action: Mouse moved to (467, 290)
Screenshot: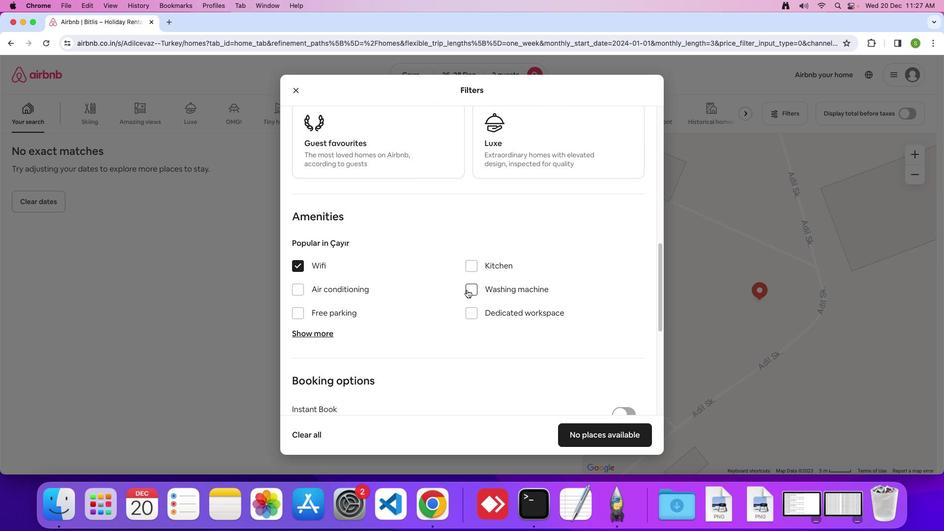 
Action: Mouse pressed left at (467, 290)
Screenshot: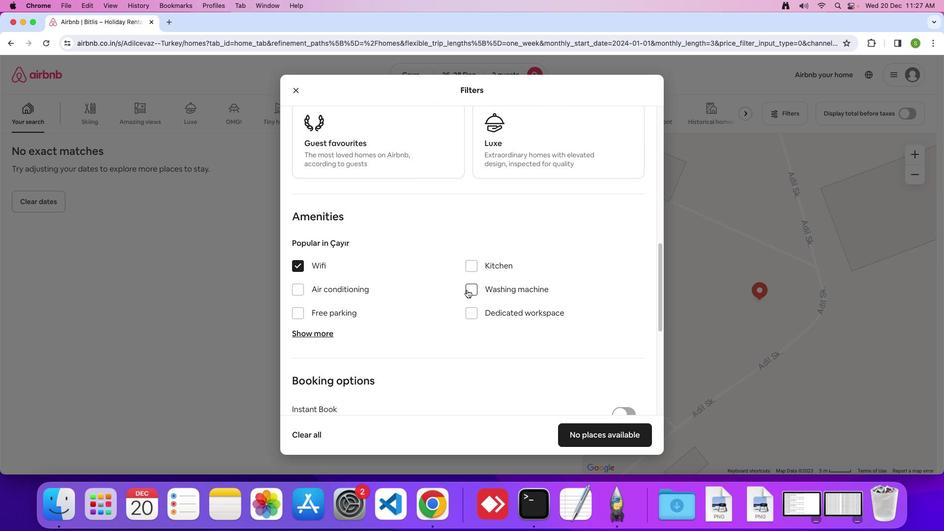 
Action: Mouse moved to (403, 308)
Screenshot: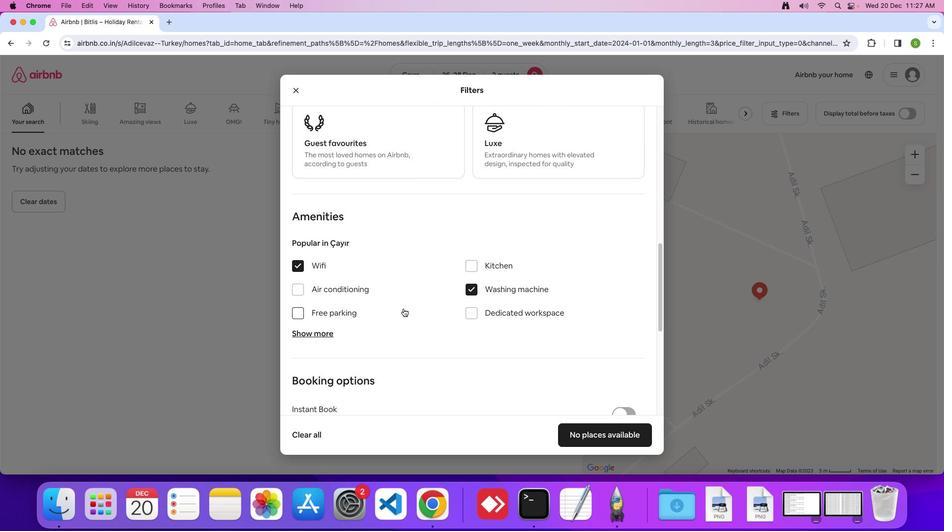 
Action: Mouse scrolled (403, 308) with delta (0, 0)
Screenshot: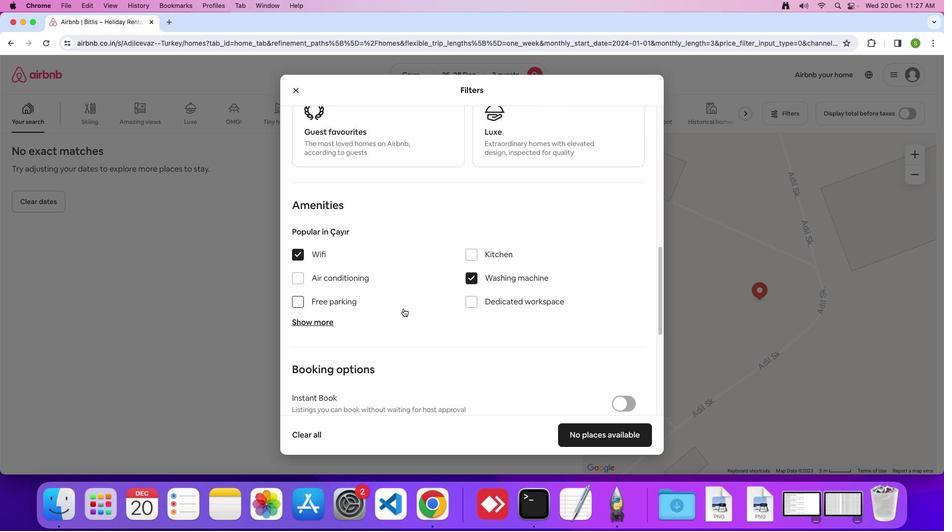 
Action: Mouse scrolled (403, 308) with delta (0, 0)
Screenshot: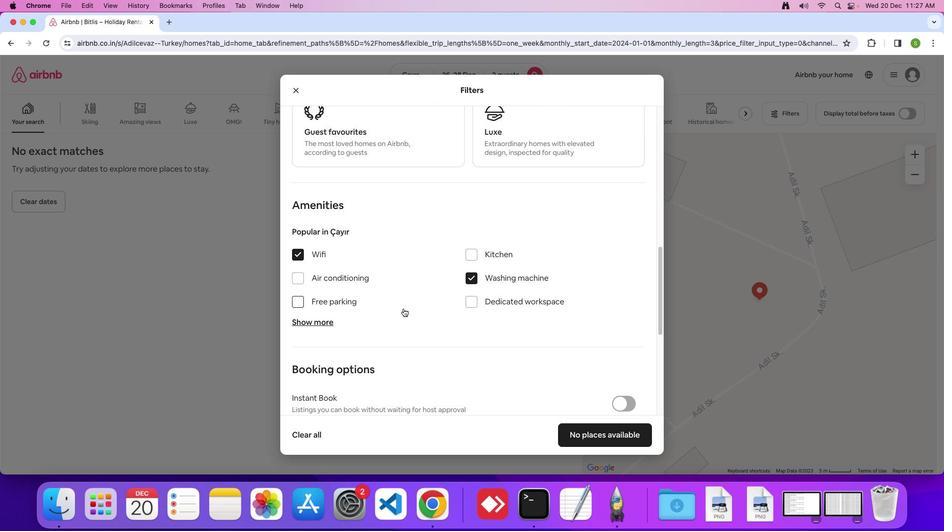 
Action: Mouse scrolled (403, 308) with delta (0, 0)
Screenshot: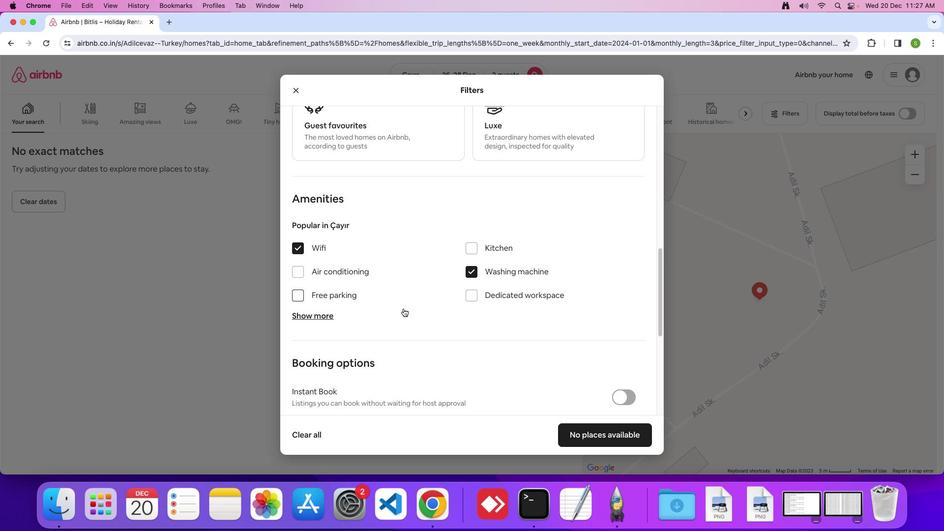 
Action: Mouse scrolled (403, 308) with delta (0, 0)
Screenshot: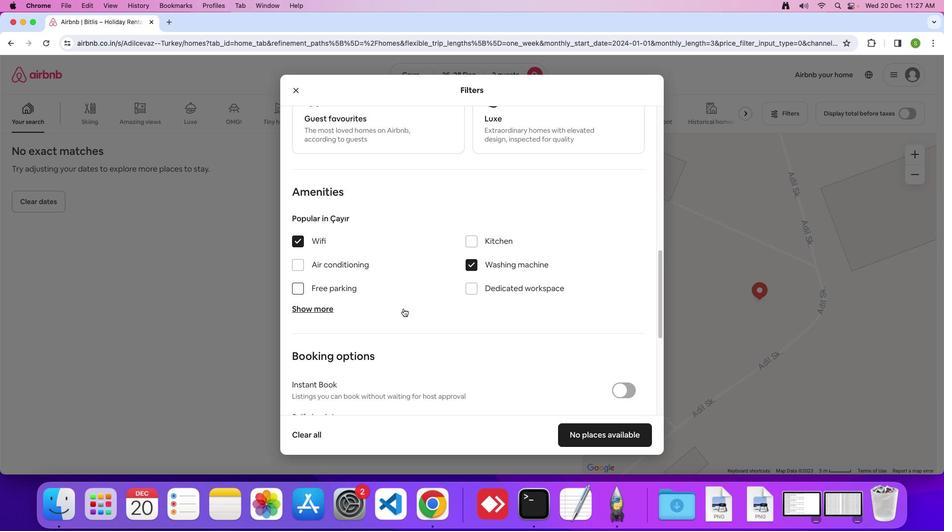 
Action: Mouse scrolled (403, 308) with delta (0, 0)
Screenshot: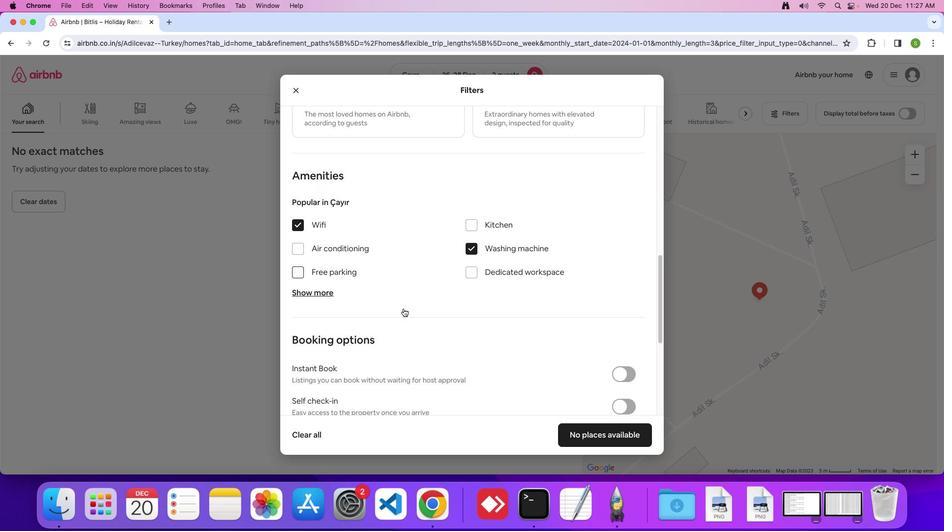 
Action: Mouse scrolled (403, 308) with delta (0, 0)
Screenshot: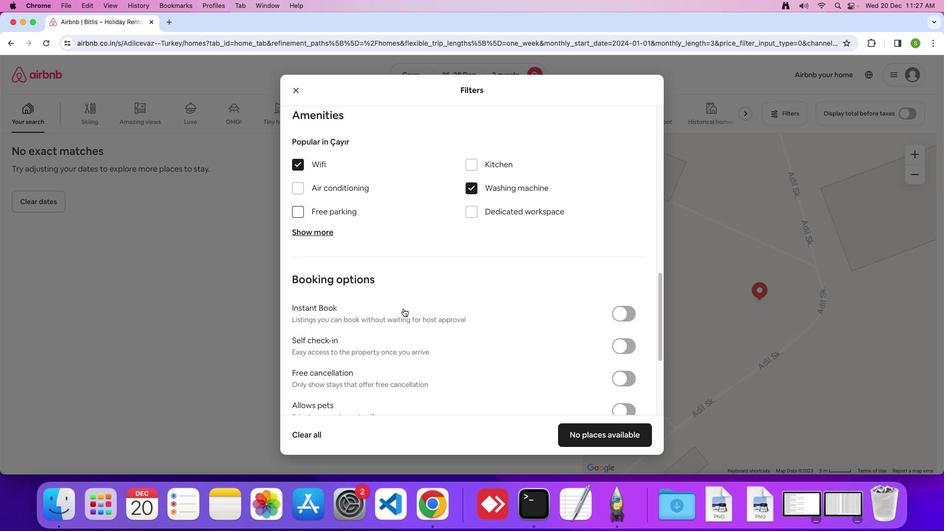 
Action: Mouse scrolled (403, 308) with delta (0, -1)
Screenshot: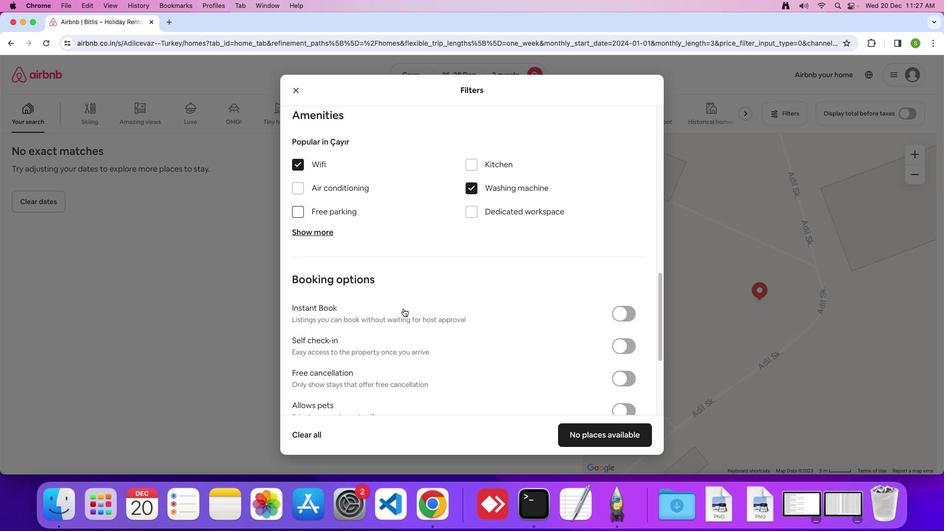 
Action: Mouse scrolled (403, 308) with delta (0, 0)
Screenshot: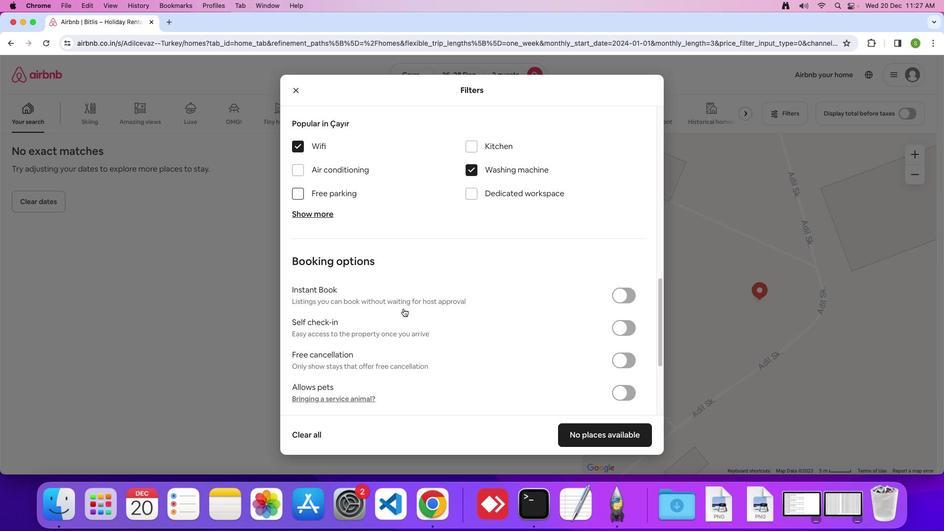
Action: Mouse scrolled (403, 308) with delta (0, 0)
Screenshot: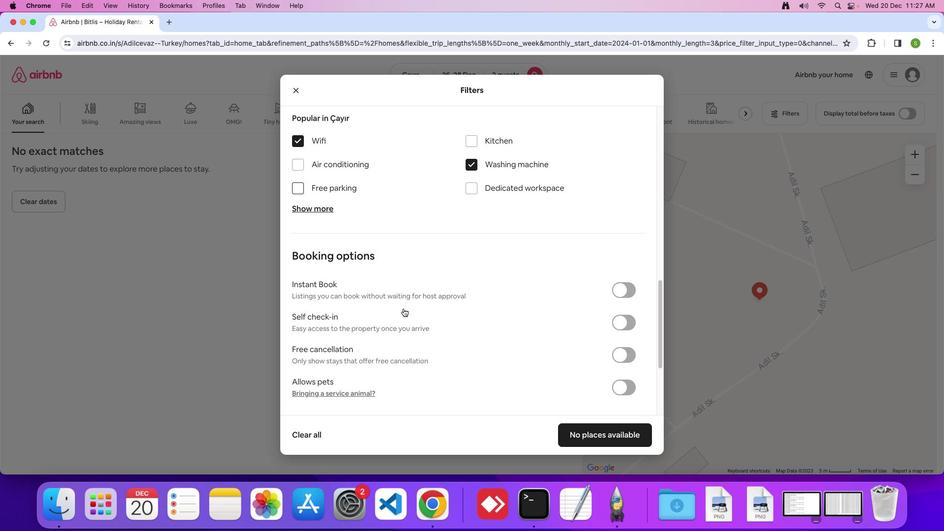 
Action: Mouse scrolled (403, 308) with delta (0, 0)
Screenshot: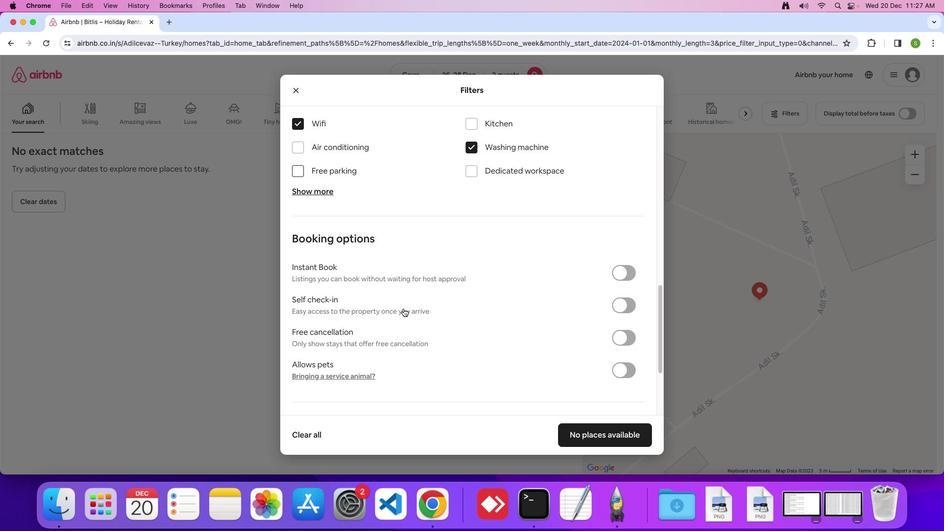 
Action: Mouse scrolled (403, 308) with delta (0, 0)
Screenshot: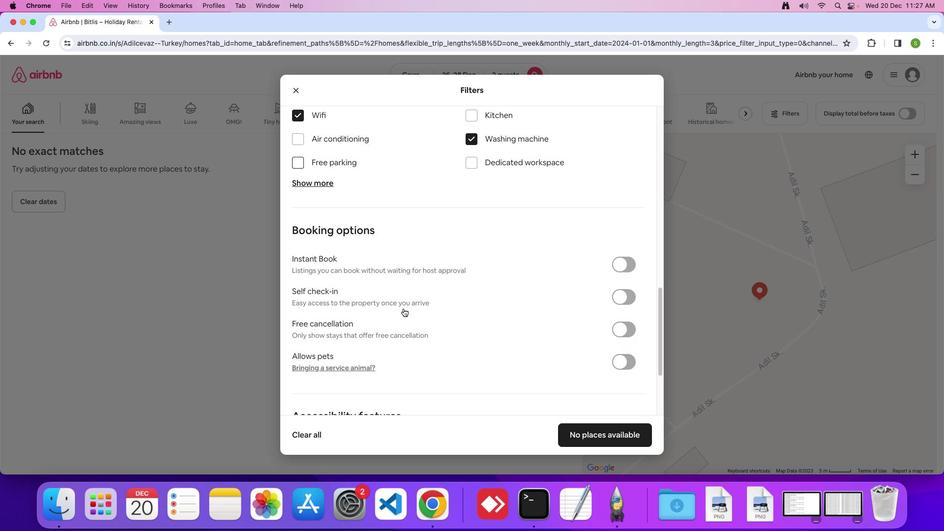
Action: Mouse scrolled (403, 308) with delta (0, -1)
Screenshot: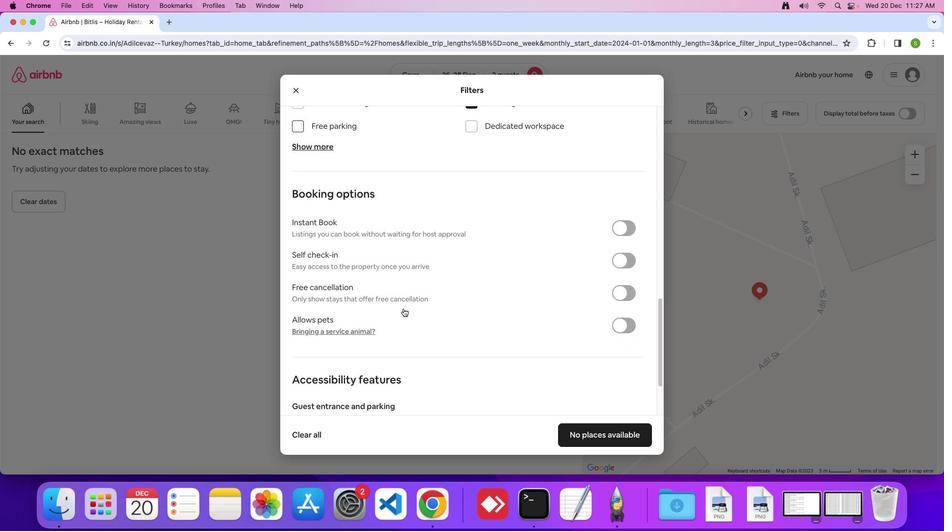 
Action: Mouse moved to (403, 308)
Screenshot: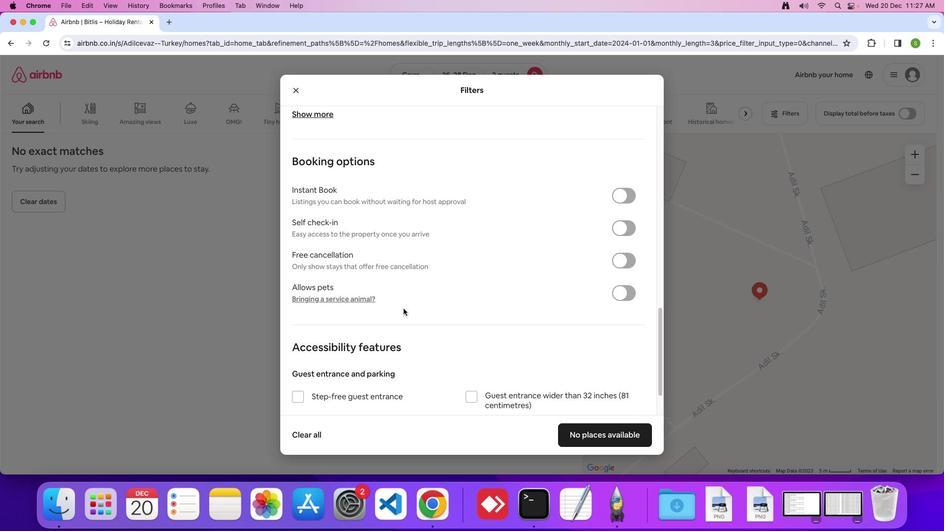 
Action: Mouse scrolled (403, 308) with delta (0, 0)
Screenshot: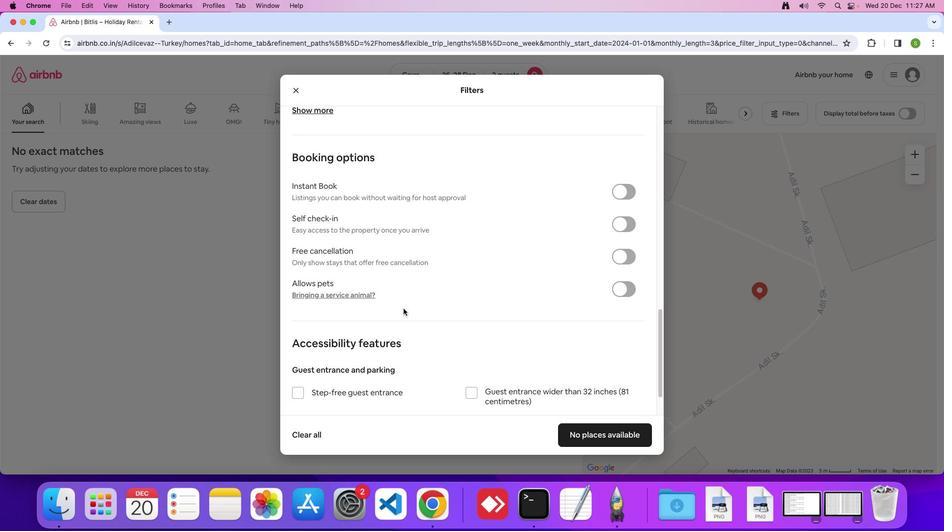 
Action: Mouse scrolled (403, 308) with delta (0, 0)
Screenshot: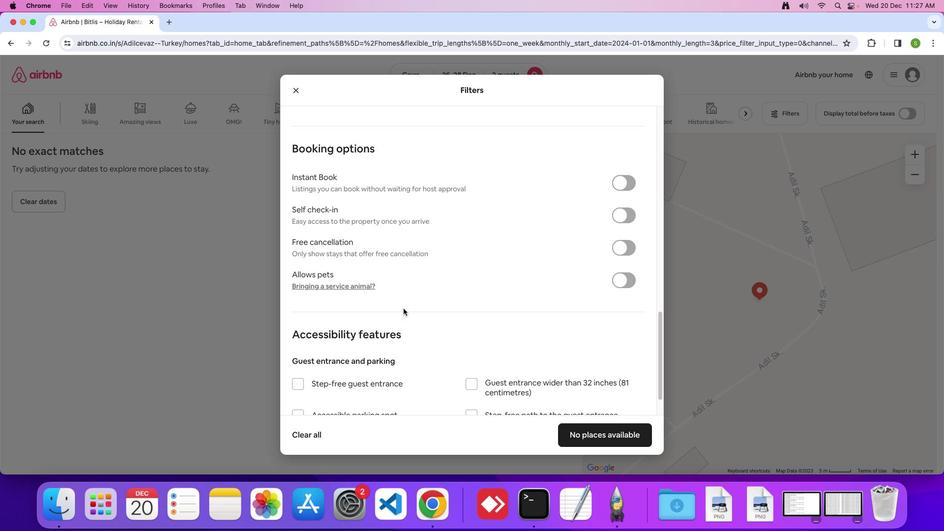 
Action: Mouse scrolled (403, 308) with delta (0, 0)
Screenshot: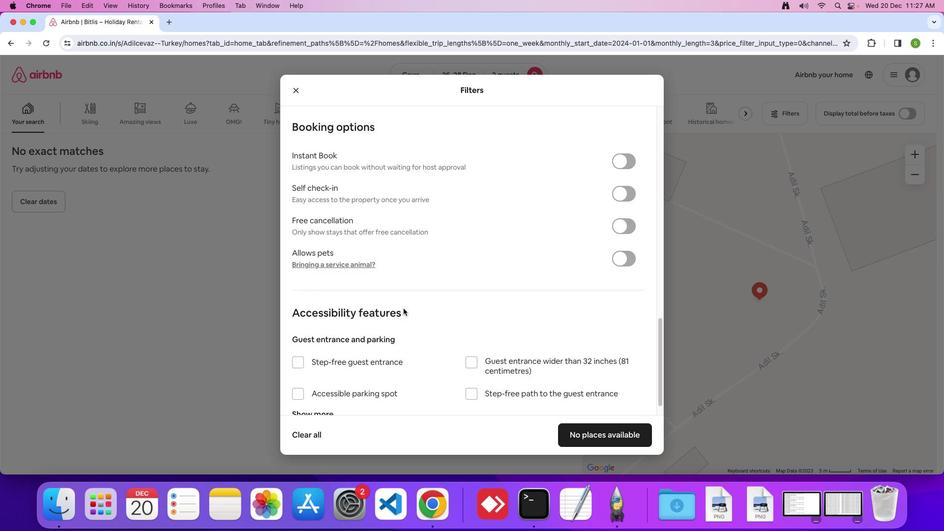 
Action: Mouse scrolled (403, 308) with delta (0, 0)
Screenshot: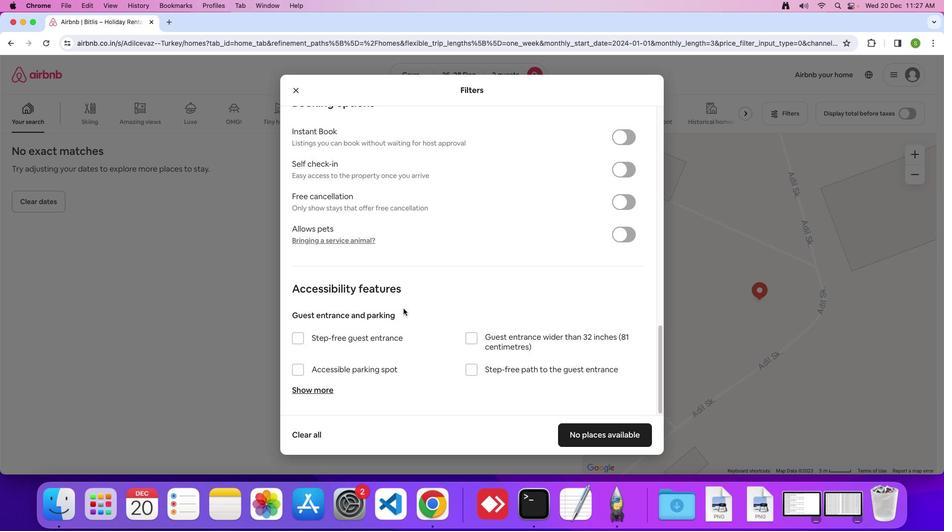 
Action: Mouse scrolled (403, 308) with delta (0, 0)
Screenshot: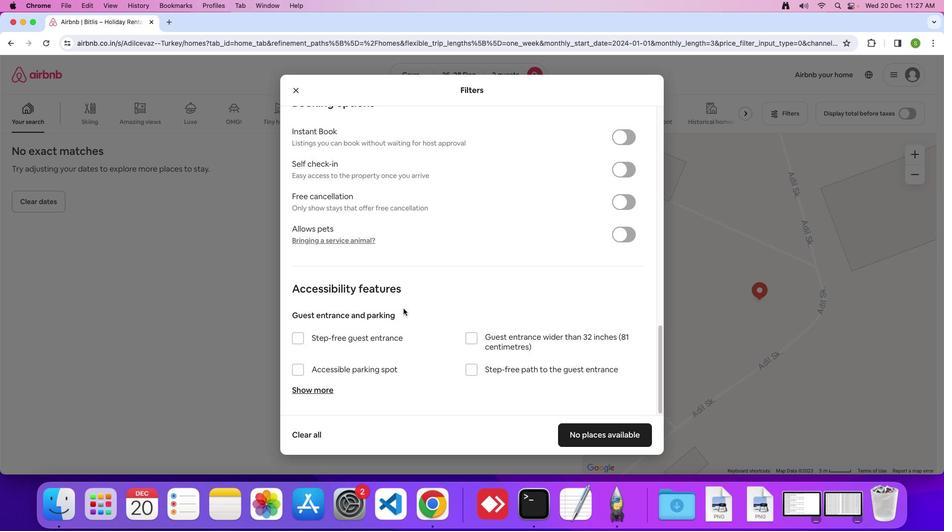 
Action: Mouse scrolled (403, 308) with delta (0, 0)
Screenshot: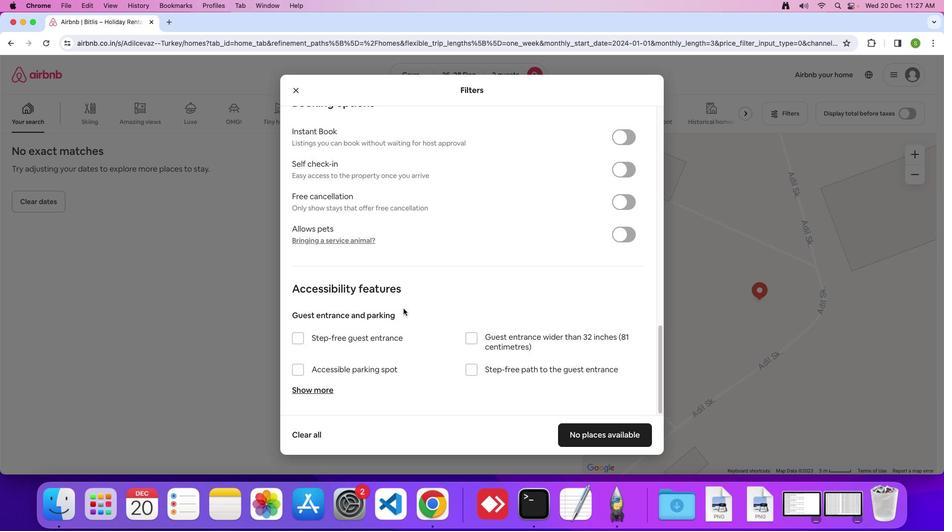 
Action: Mouse scrolled (403, 308) with delta (0, 0)
Screenshot: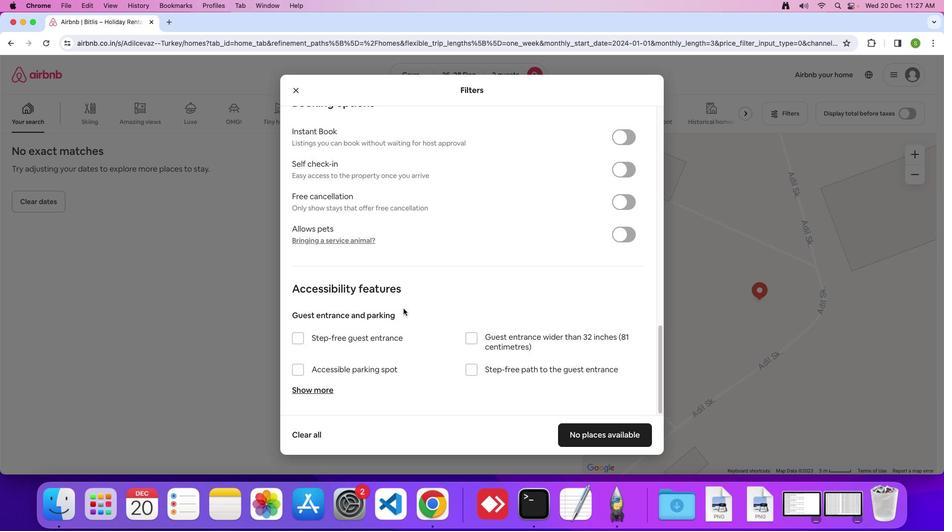 
Action: Mouse scrolled (403, 308) with delta (0, 0)
Screenshot: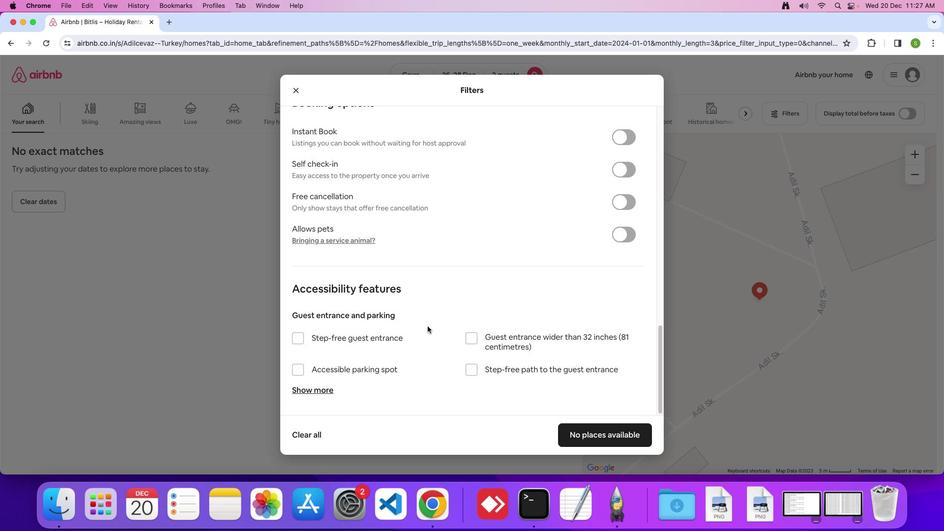 
Action: Mouse moved to (600, 435)
Screenshot: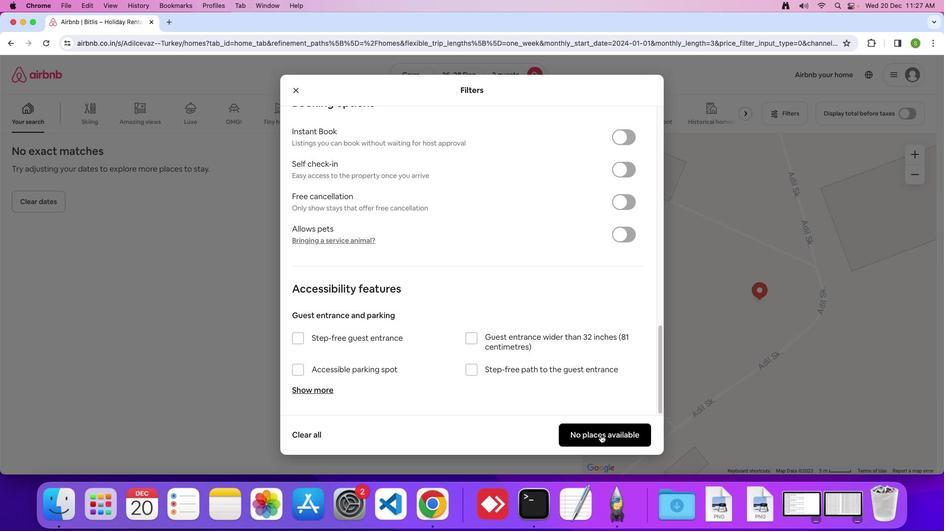 
Action: Mouse pressed left at (600, 435)
Screenshot: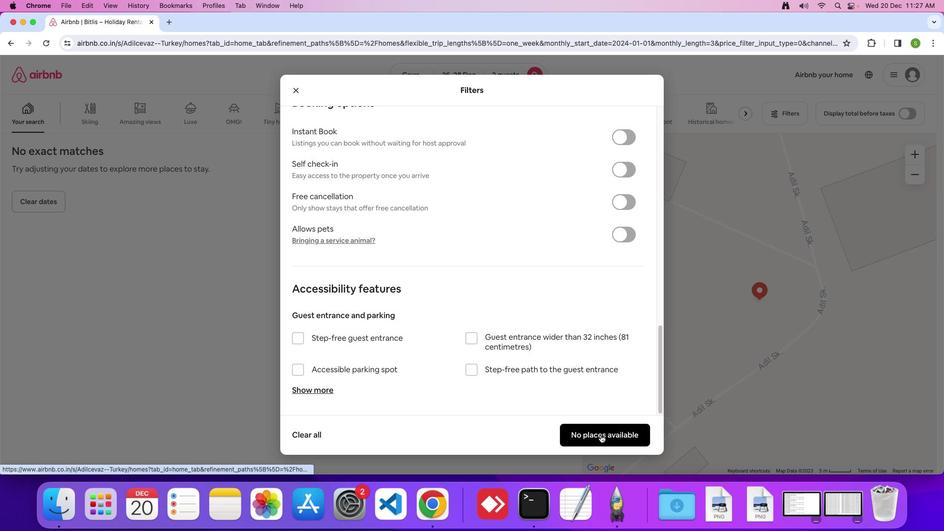 
Action: Mouse moved to (355, 264)
Screenshot: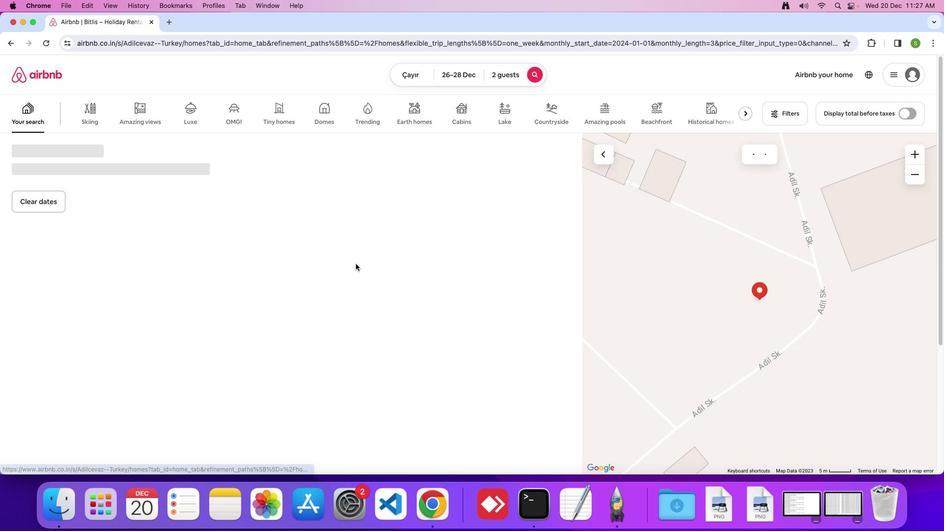 
